 Task: In the  document experience Apply all border to the tabe with  'with box; Style line and width 1/4 pt 'Select Header and apply  'Italics' Select the text and align it to the  Center
Action: Mouse pressed left at (421, 307)
Screenshot: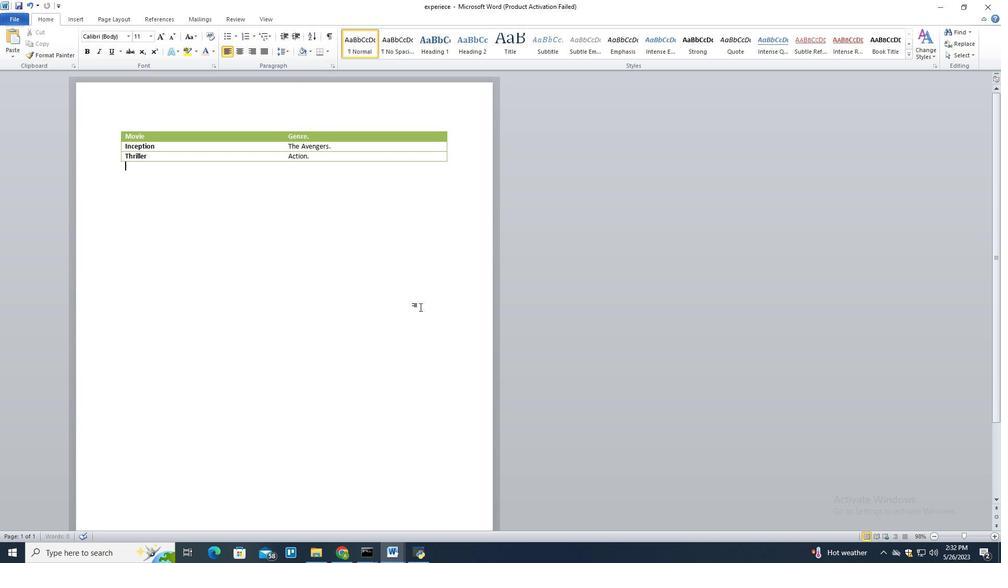 
Action: Key pressed ctrl+N
Screenshot: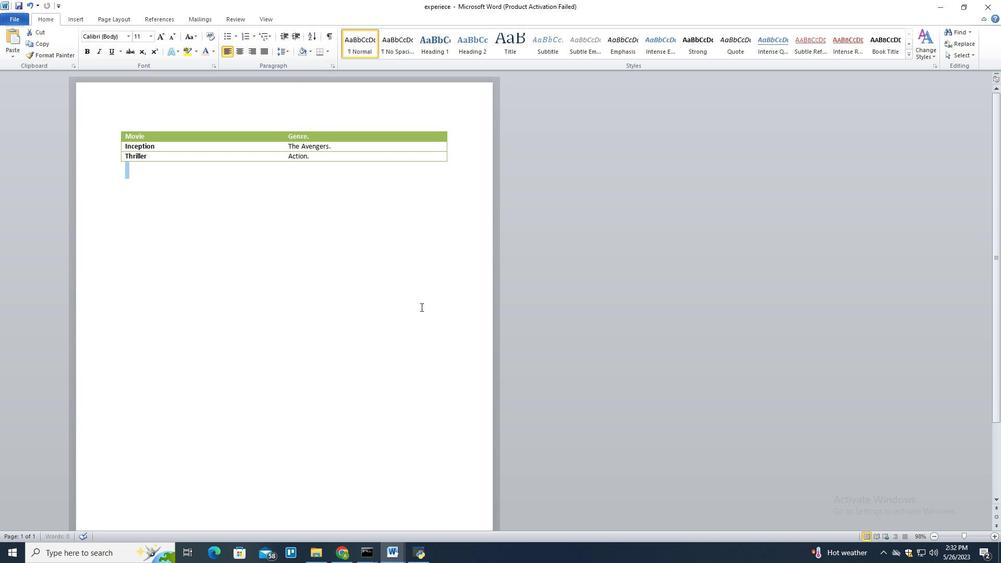 
Action: Mouse moved to (20, 16)
Screenshot: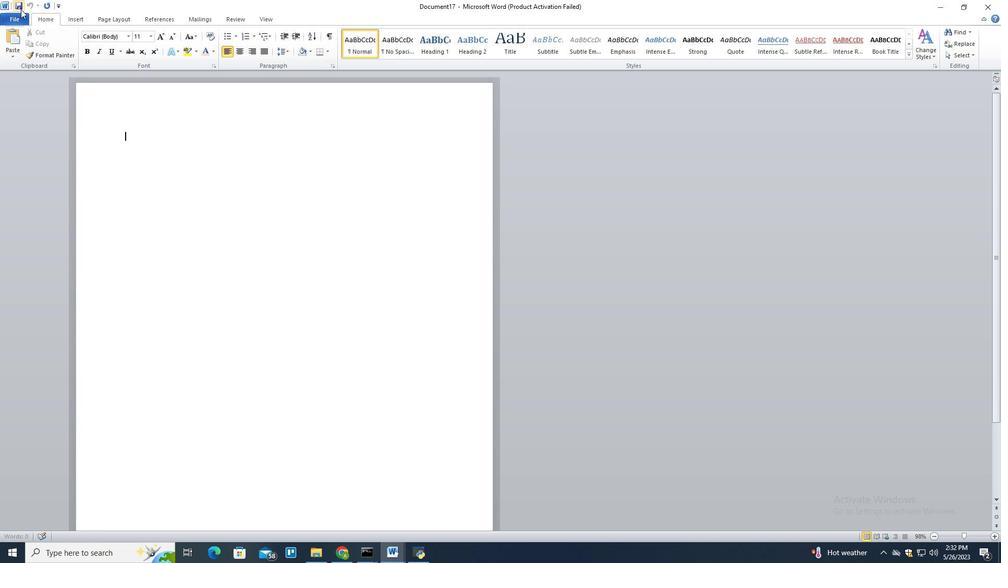 
Action: Mouse pressed left at (20, 16)
Screenshot: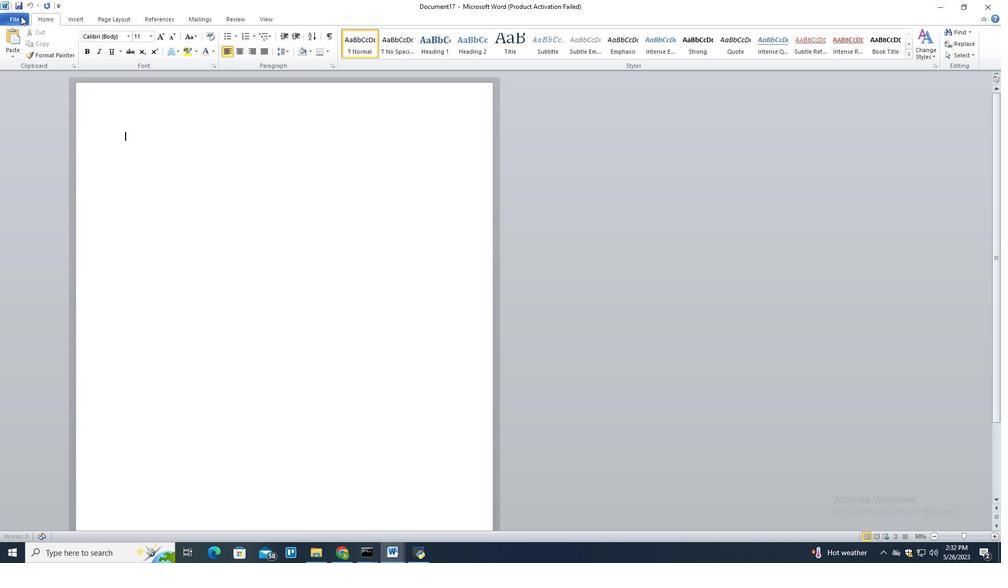 
Action: Mouse moved to (28, 62)
Screenshot: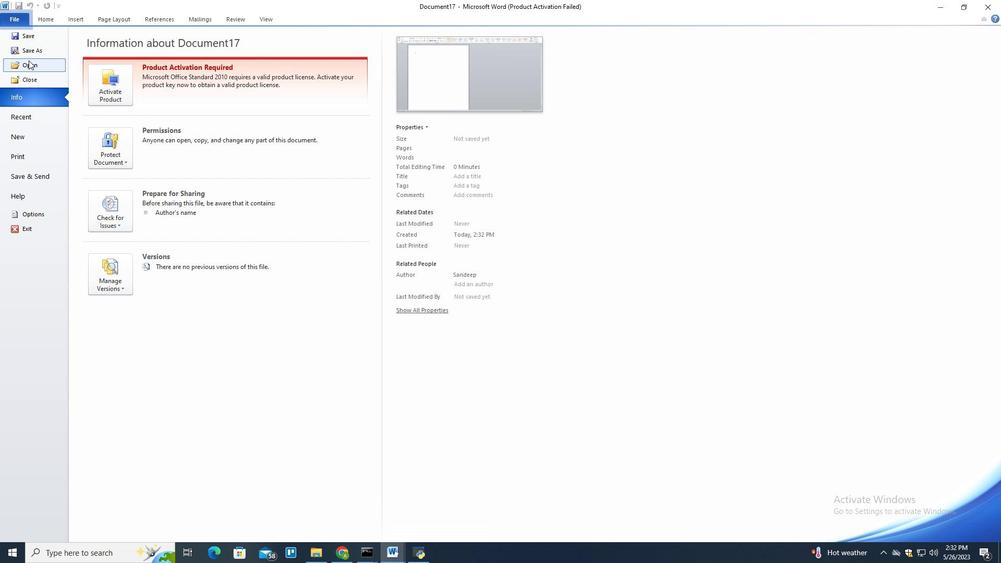 
Action: Mouse pressed left at (28, 62)
Screenshot: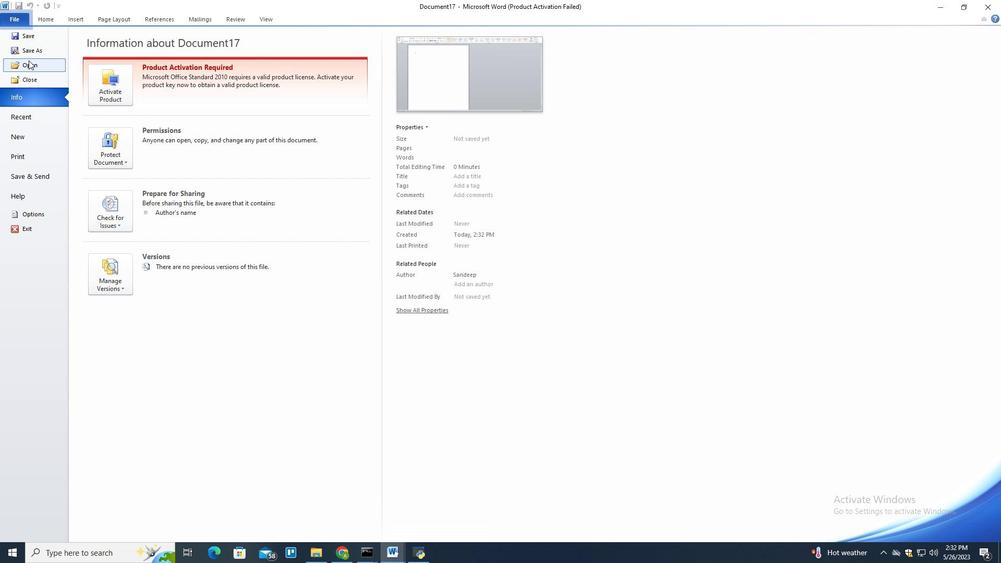 
Action: Mouse moved to (125, 172)
Screenshot: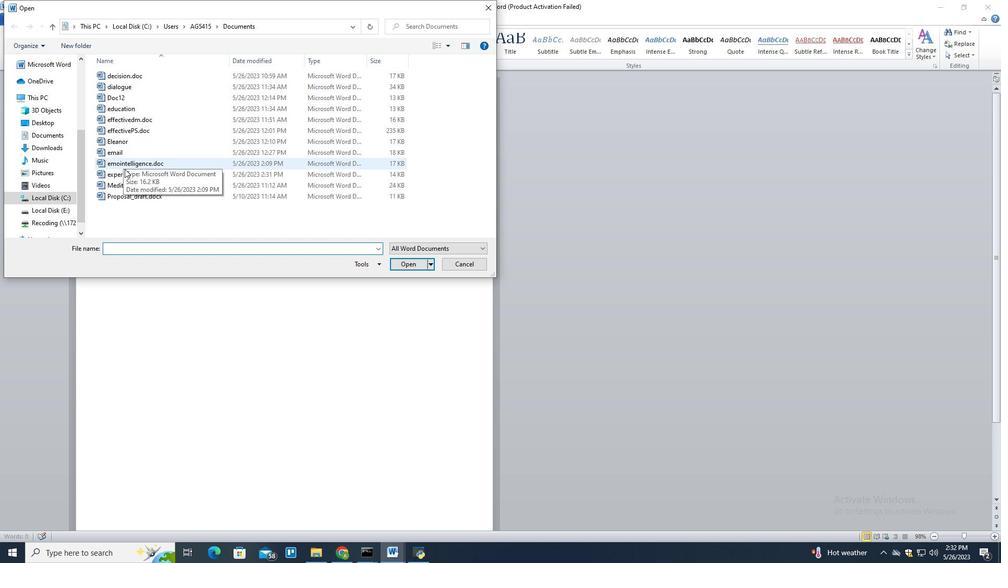 
Action: Mouse pressed left at (125, 172)
Screenshot: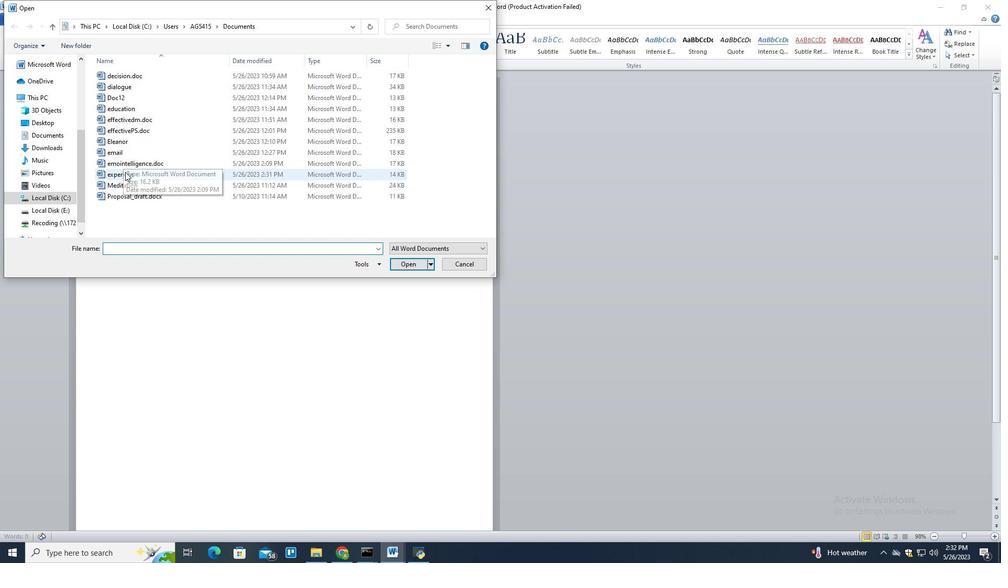 
Action: Mouse moved to (408, 264)
Screenshot: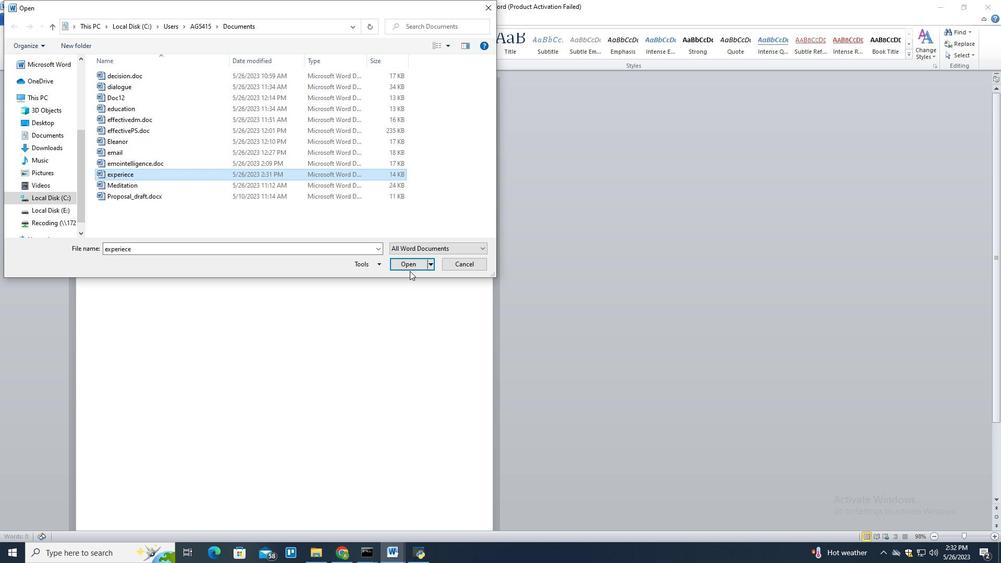 
Action: Mouse pressed left at (408, 264)
Screenshot: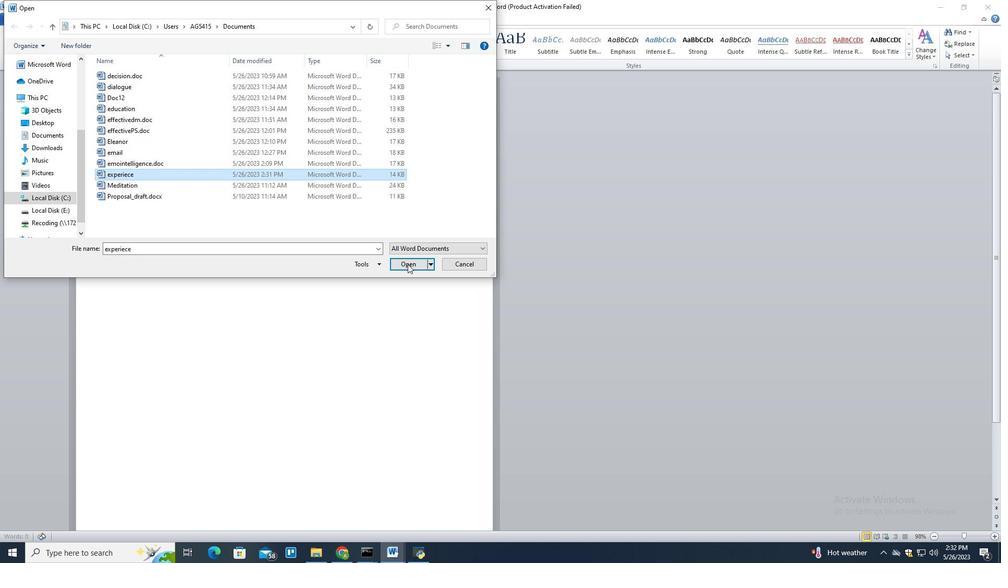 
Action: Mouse moved to (352, 197)
Screenshot: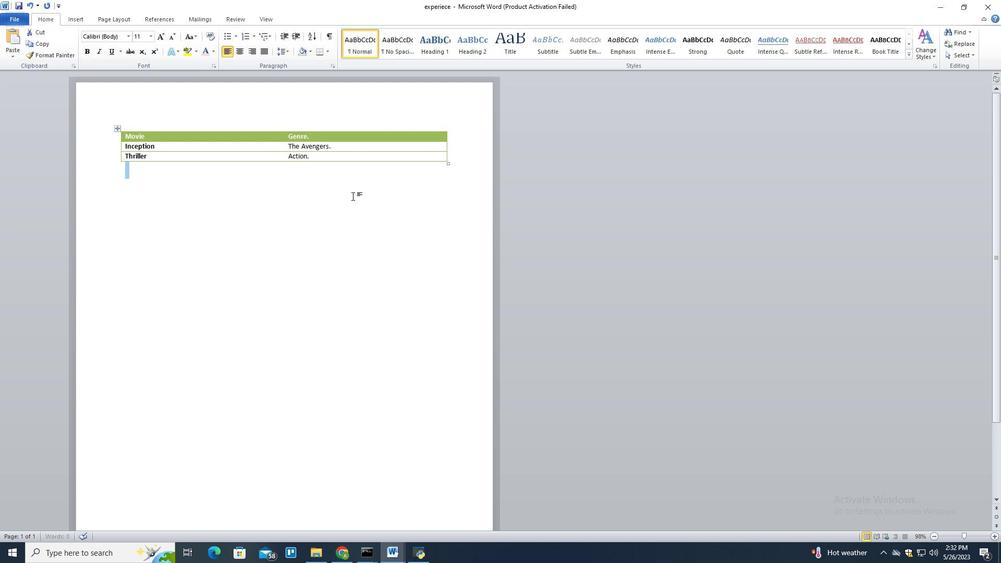 
Action: Mouse pressed left at (352, 197)
Screenshot: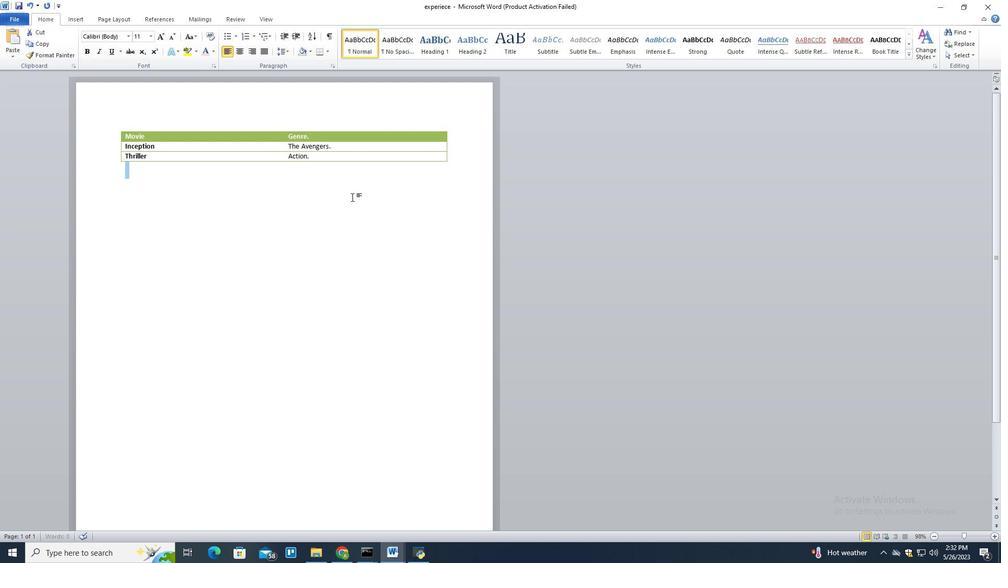 
Action: Key pressed ctrl+A
Screenshot: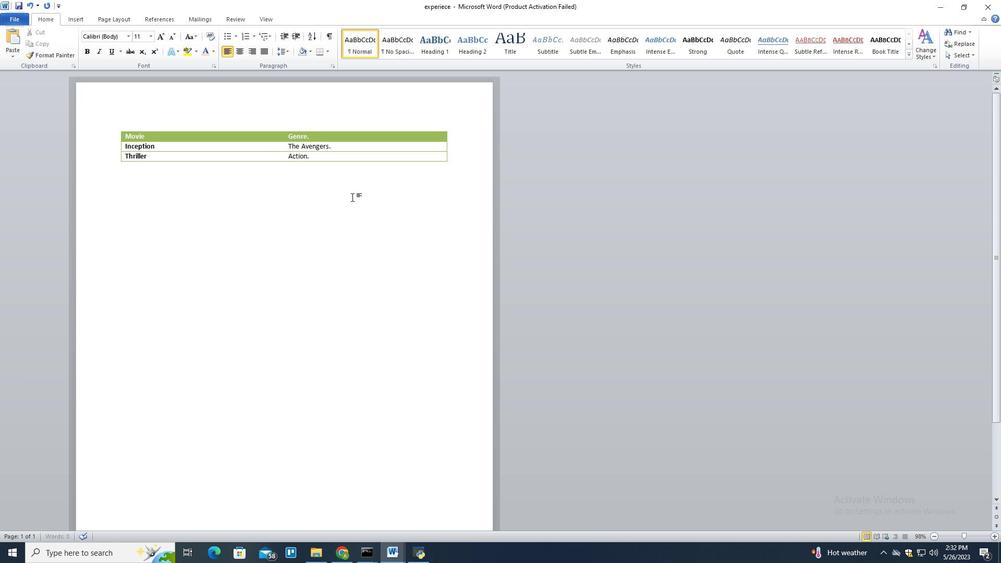 
Action: Mouse moved to (347, 111)
Screenshot: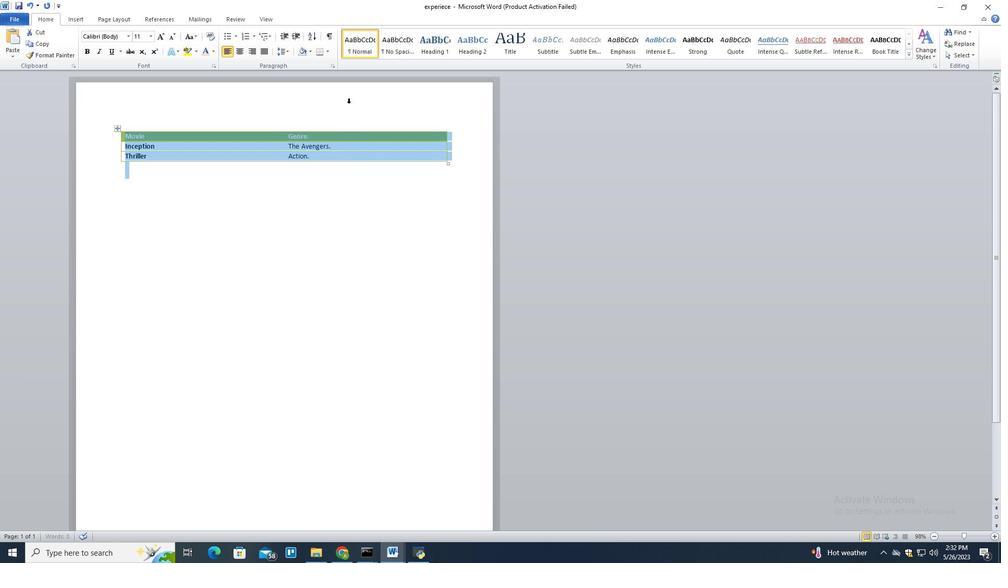 
Action: Mouse pressed left at (347, 111)
Screenshot: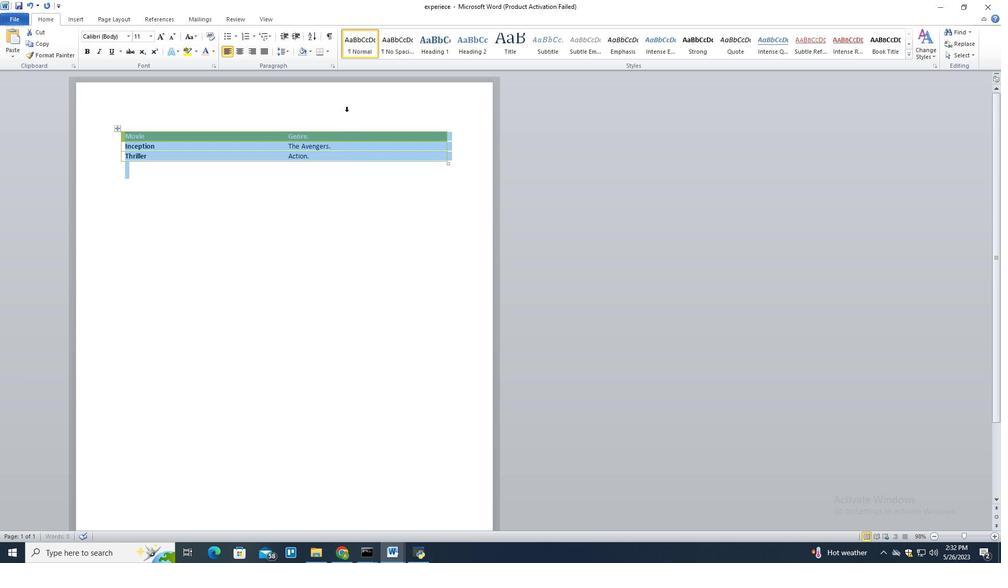 
Action: Mouse moved to (327, 53)
Screenshot: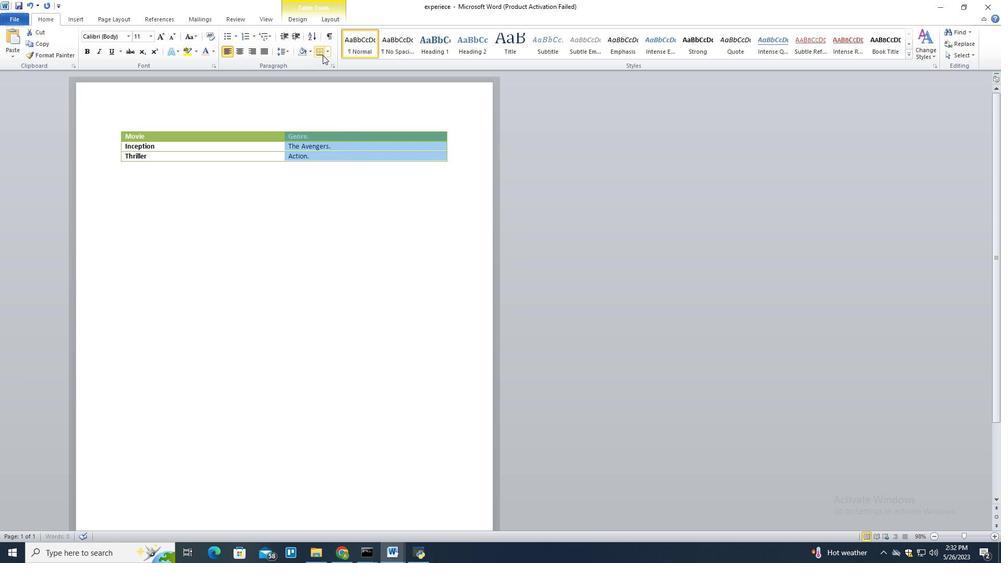 
Action: Mouse pressed left at (327, 53)
Screenshot: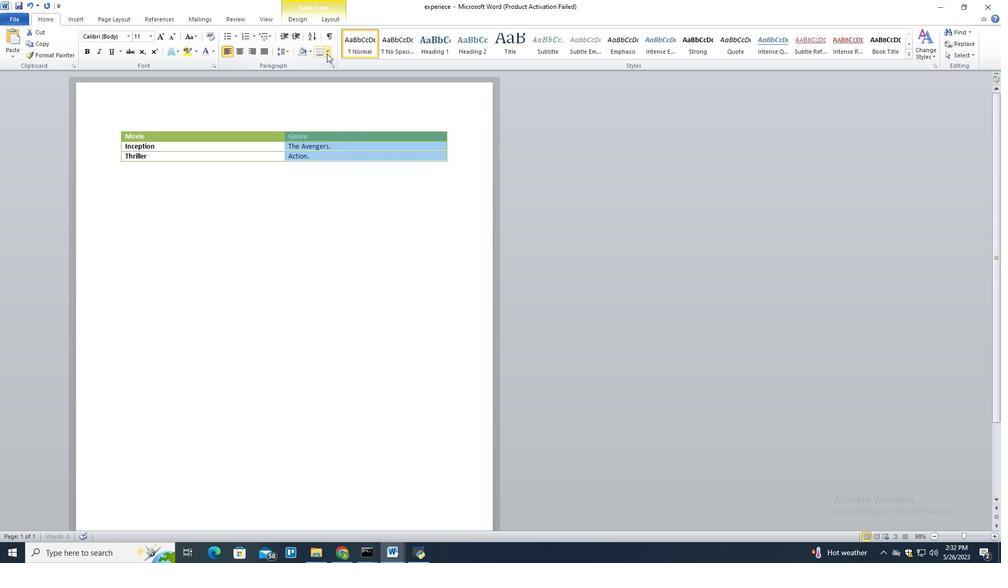 
Action: Mouse moved to (334, 119)
Screenshot: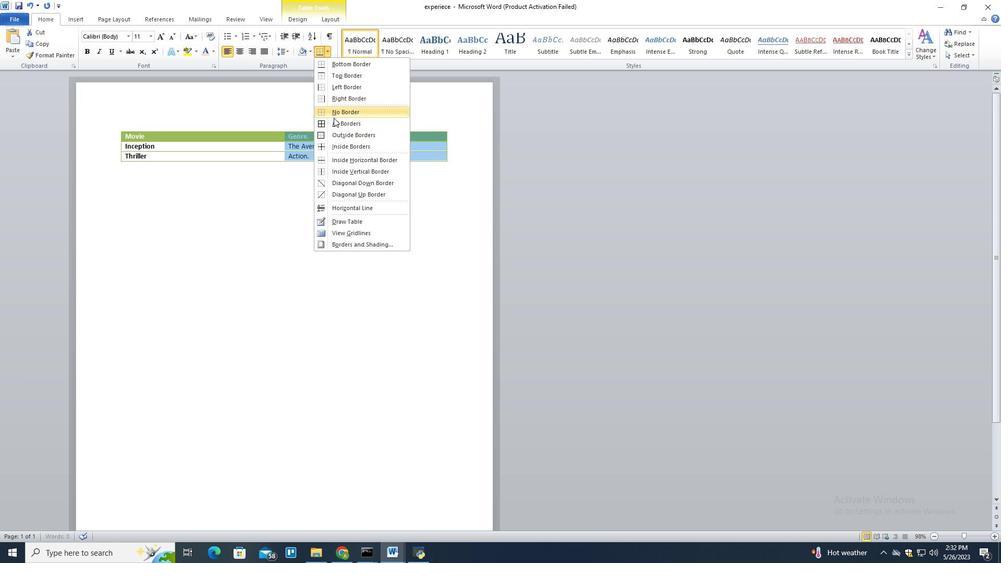
Action: Mouse pressed left at (334, 119)
Screenshot: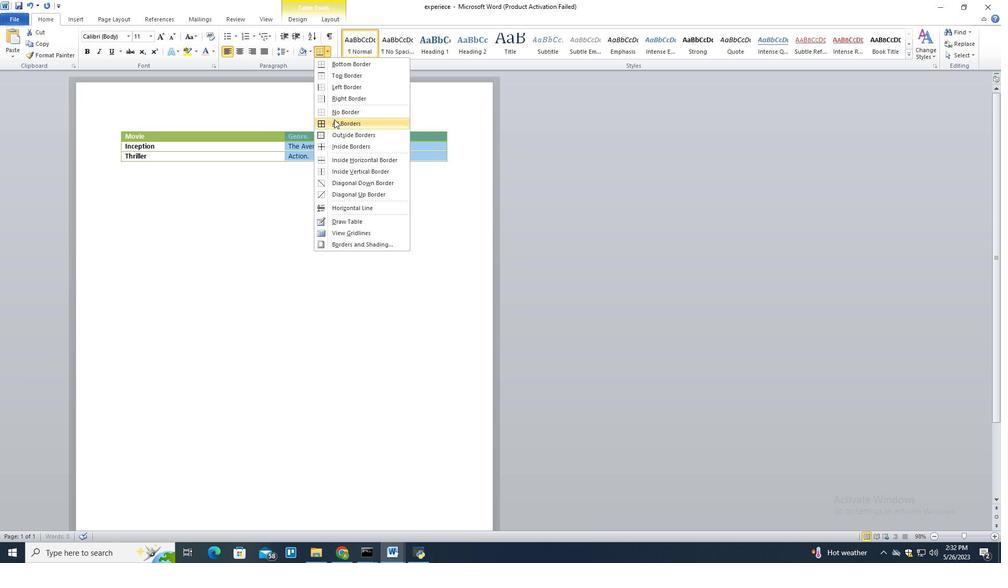 
Action: Mouse moved to (277, 177)
Screenshot: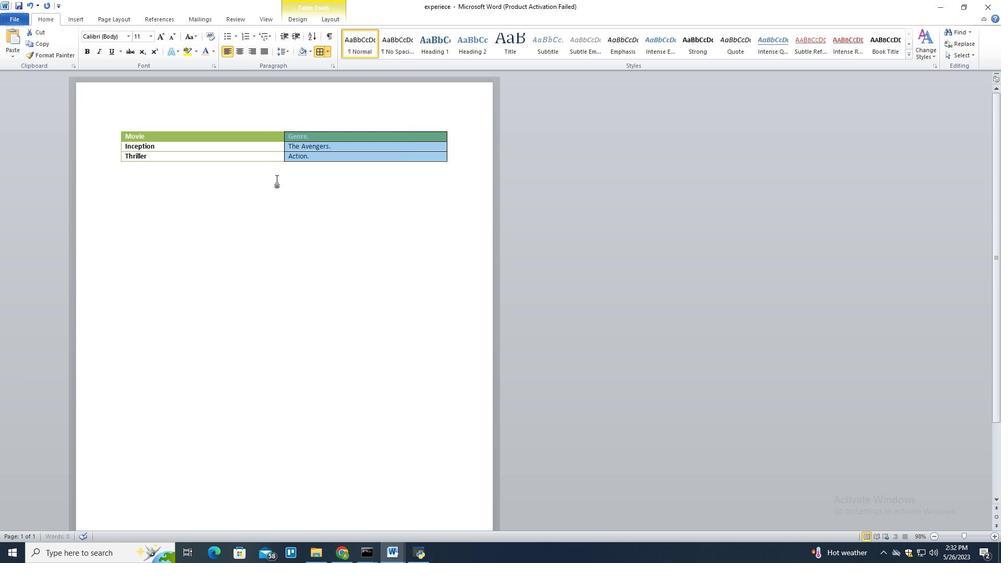
Action: Key pressed ctrl+A
Screenshot: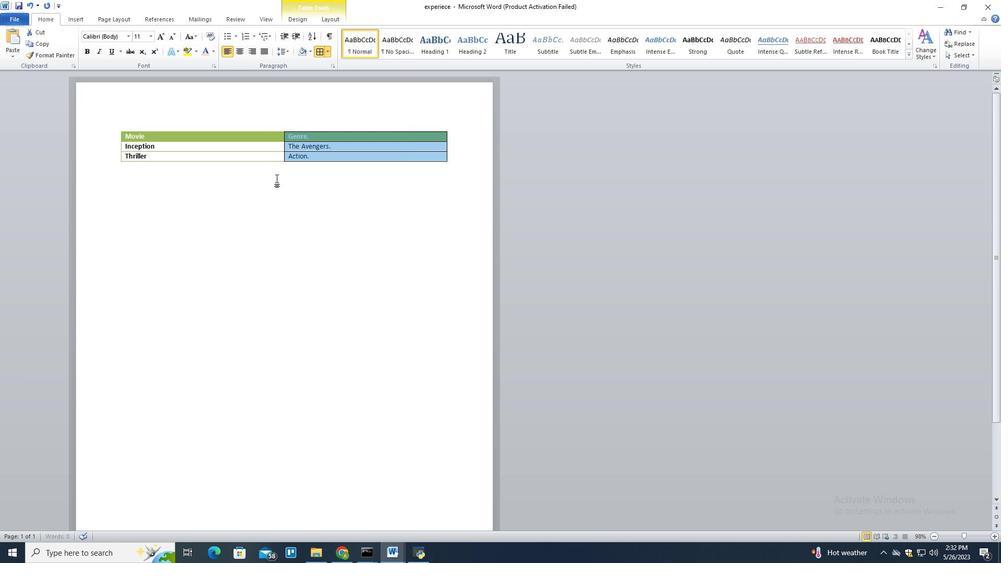
Action: Mouse moved to (326, 53)
Screenshot: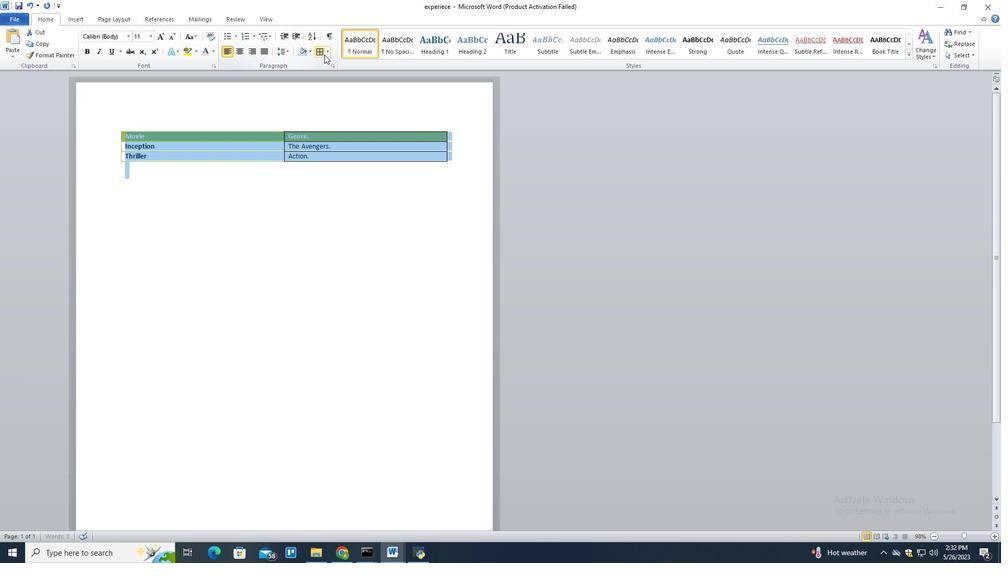 
Action: Mouse pressed left at (326, 53)
Screenshot: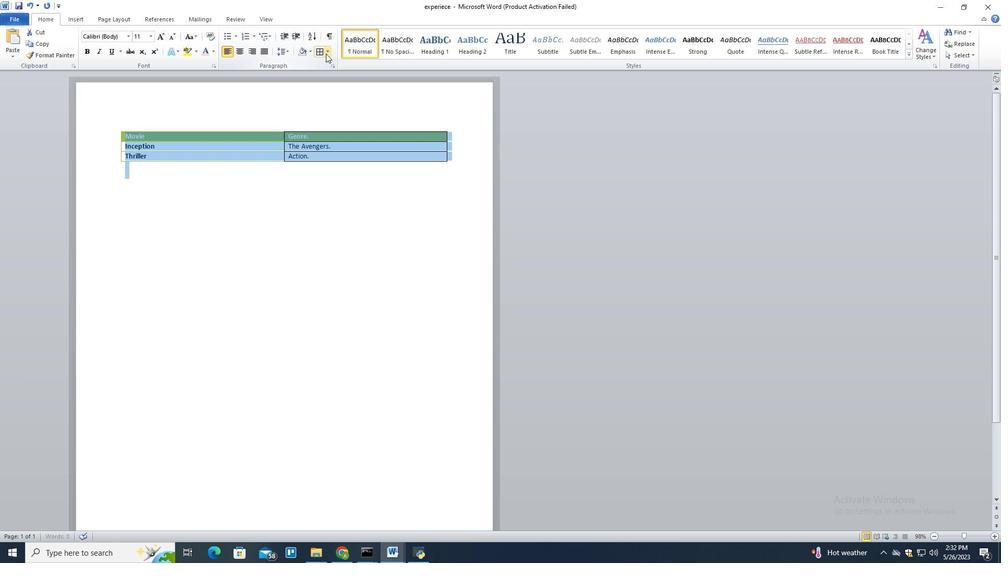 
Action: Mouse moved to (335, 122)
Screenshot: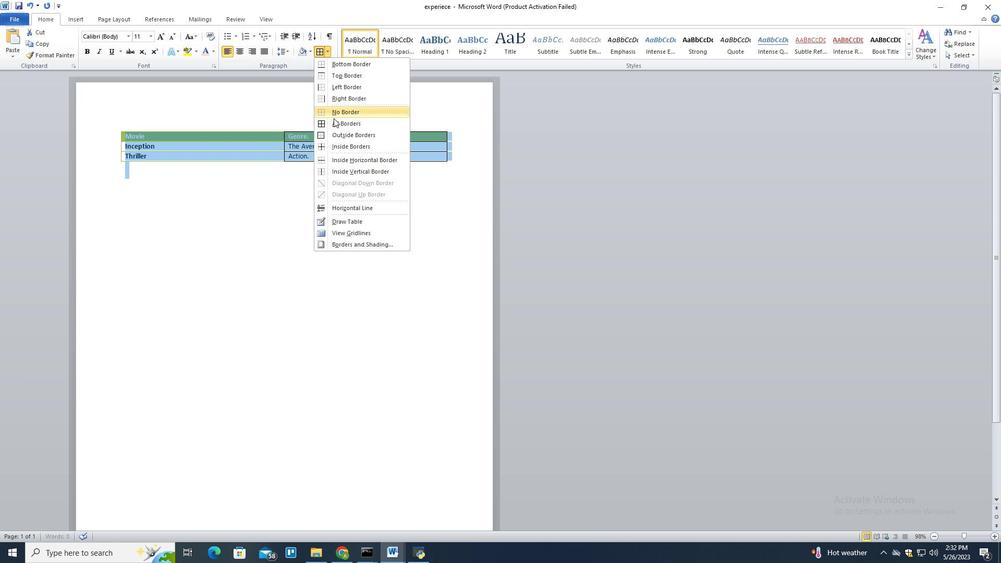
Action: Mouse pressed left at (335, 122)
Screenshot: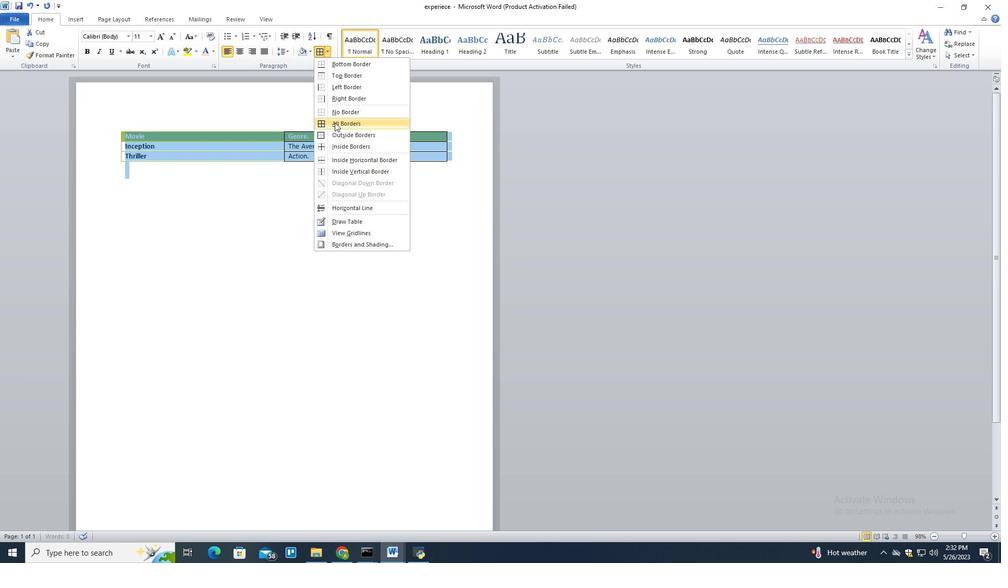
Action: Mouse moved to (319, 182)
Screenshot: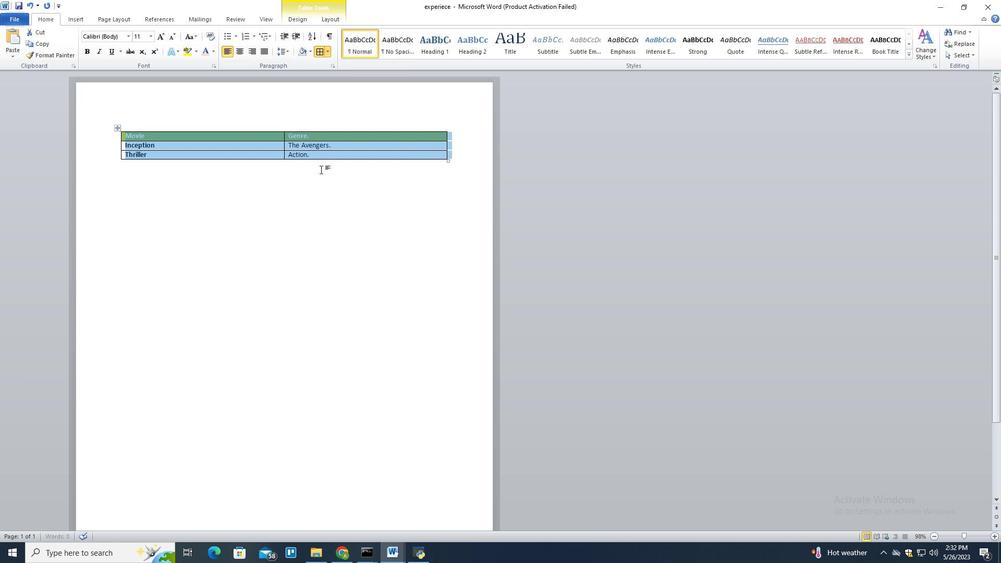
Action: Mouse pressed left at (319, 182)
Screenshot: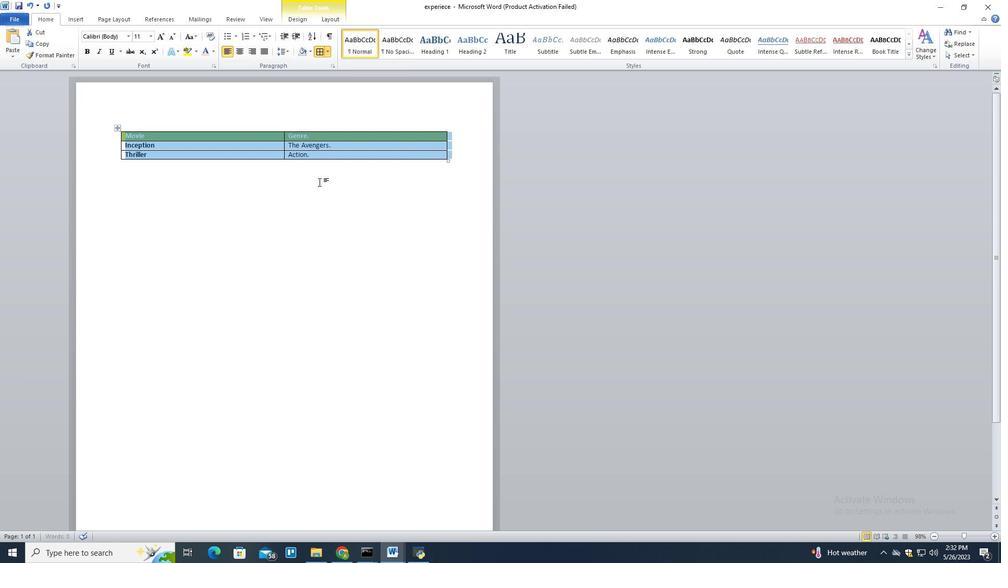 
Action: Mouse moved to (327, 53)
Screenshot: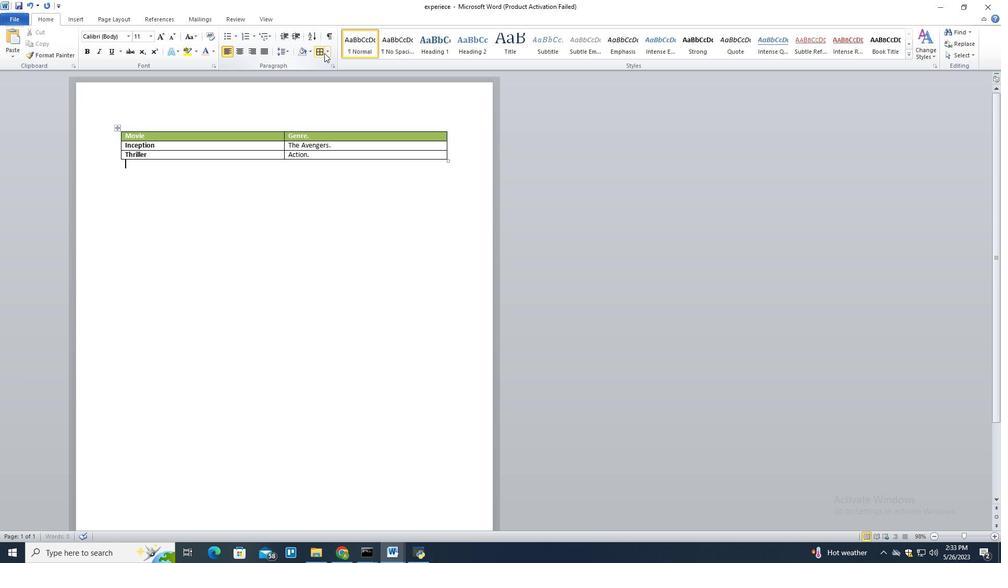 
Action: Mouse pressed left at (326, 53)
Screenshot: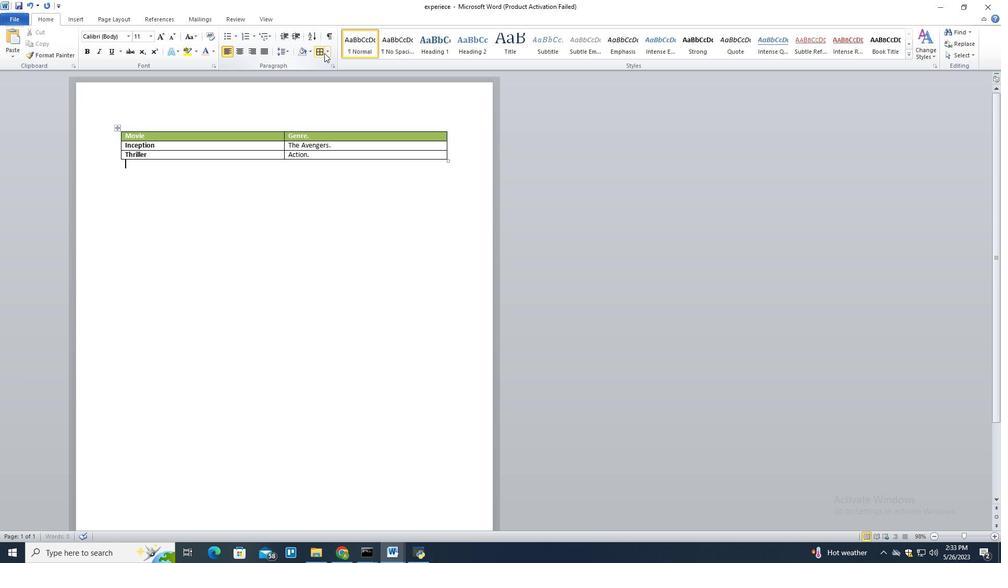 
Action: Mouse moved to (350, 241)
Screenshot: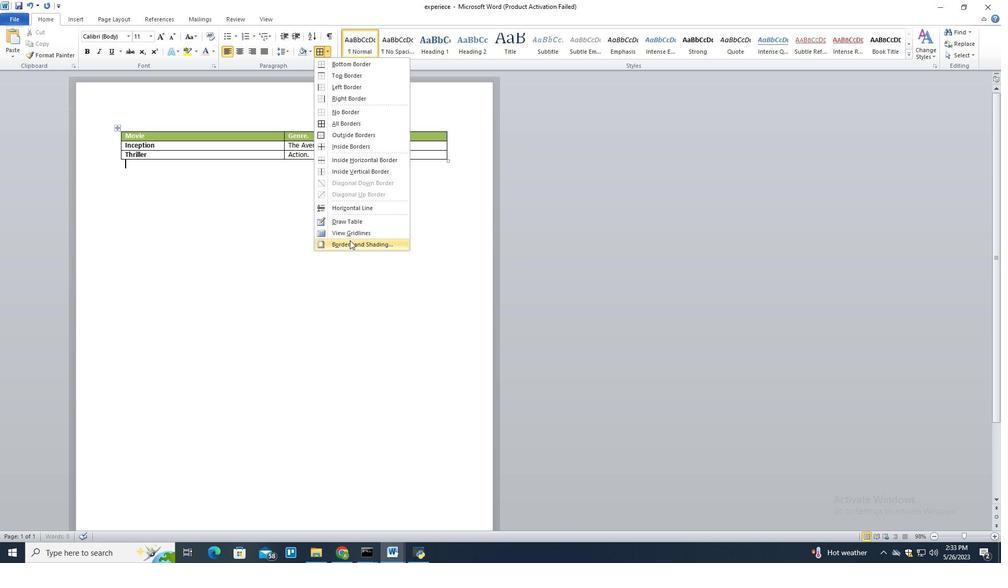 
Action: Mouse pressed left at (350, 241)
Screenshot: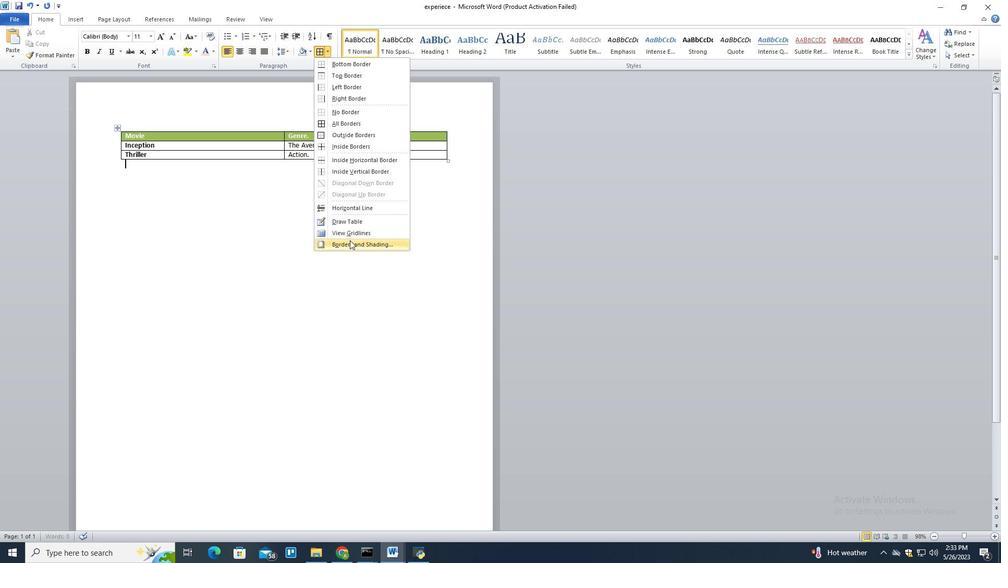 
Action: Mouse moved to (381, 237)
Screenshot: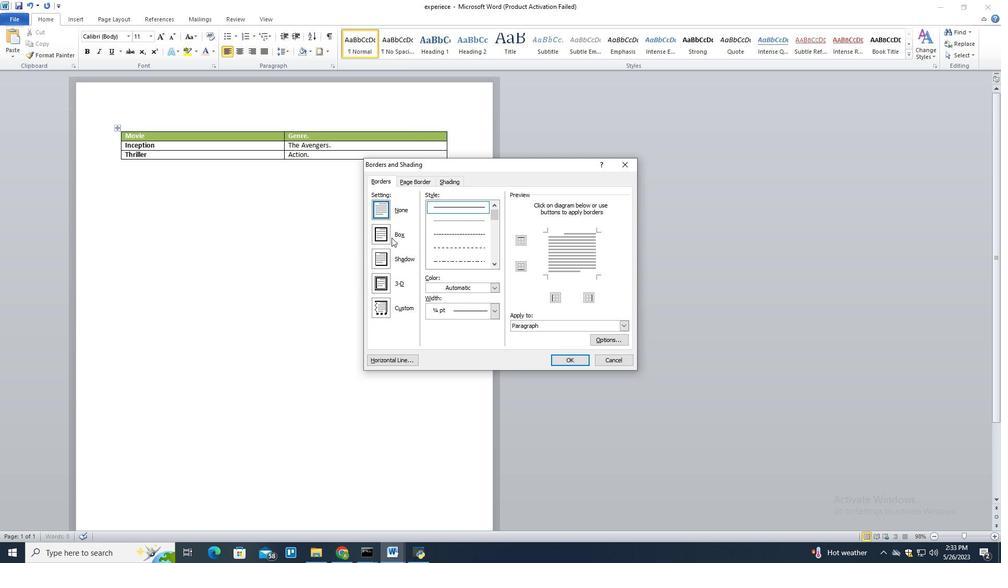 
Action: Mouse pressed left at (381, 237)
Screenshot: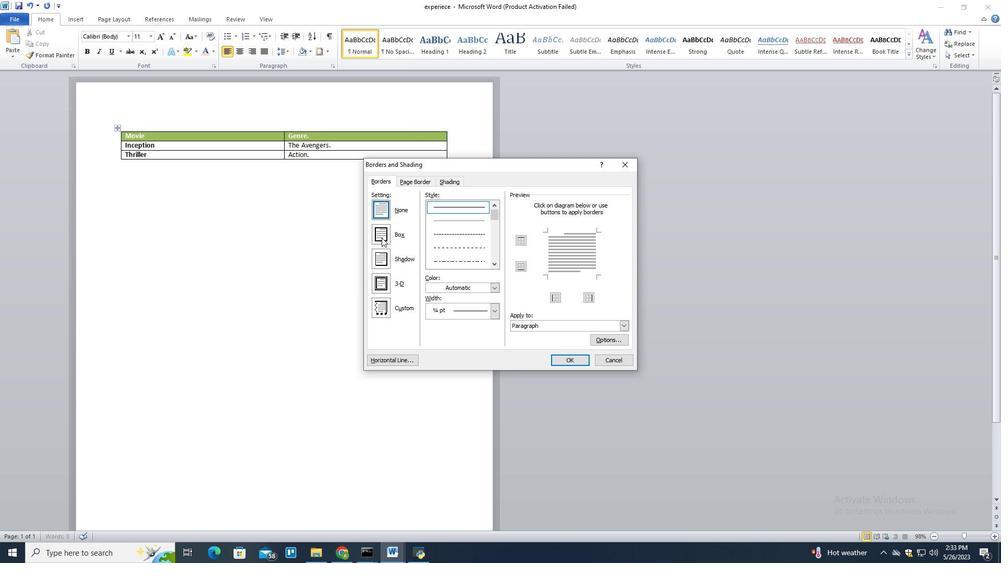 
Action: Mouse moved to (204, 149)
Screenshot: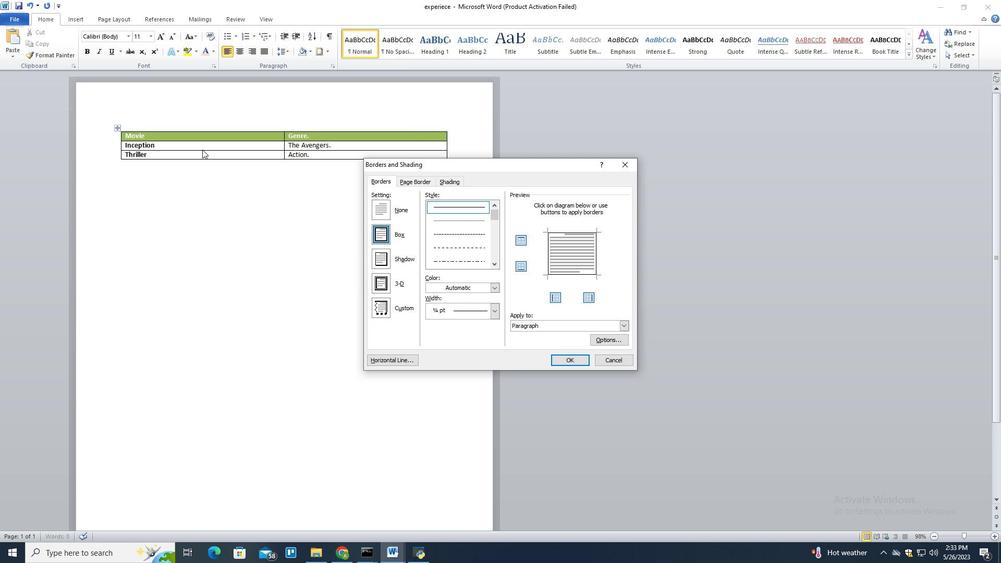 
Action: Mouse pressed left at (204, 149)
Screenshot: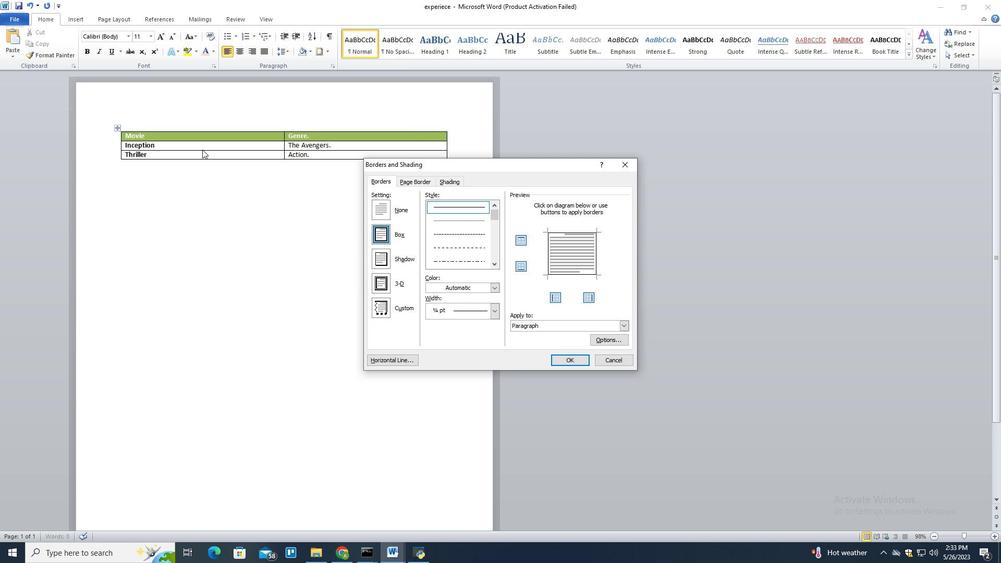 
Action: Mouse moved to (236, 146)
Screenshot: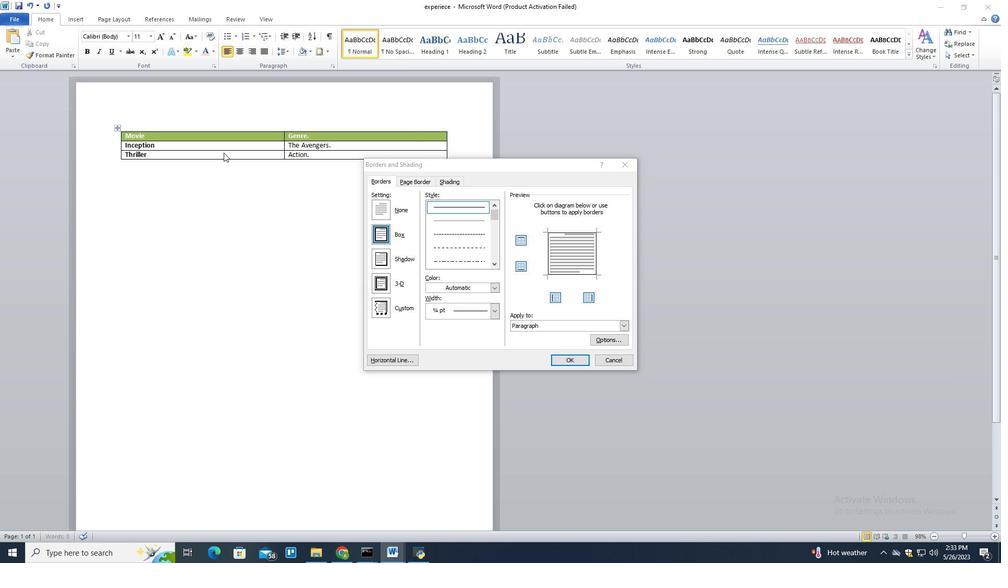 
Action: Mouse pressed left at (236, 146)
Screenshot: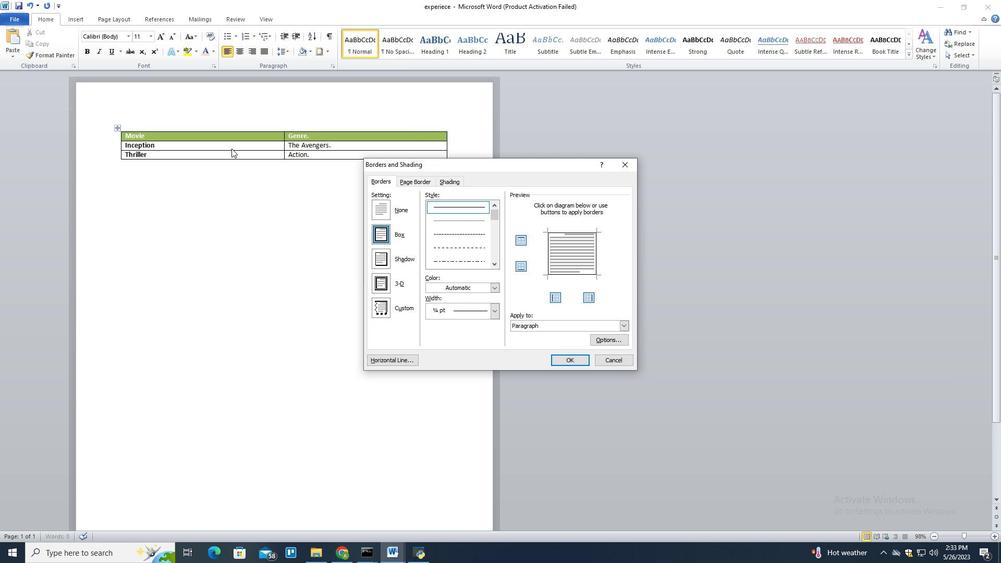 
Action: Mouse pressed left at (236, 146)
Screenshot: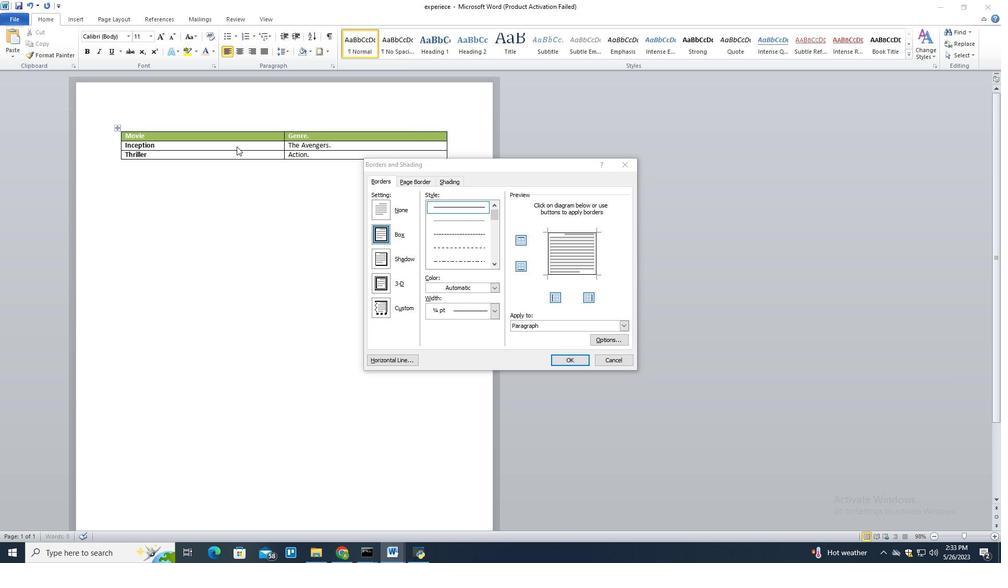 
Action: Mouse moved to (626, 168)
Screenshot: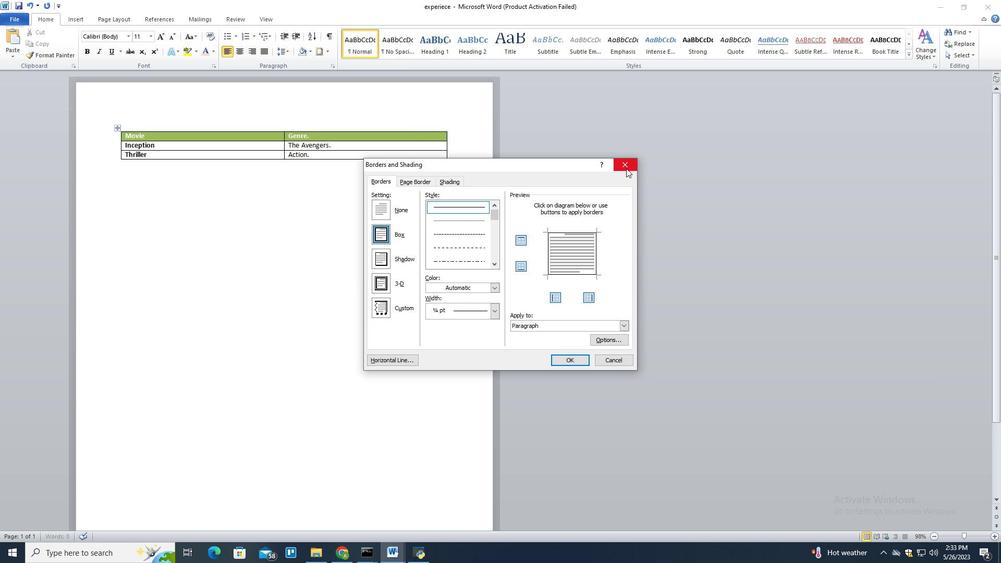 
Action: Mouse pressed left at (626, 168)
Screenshot: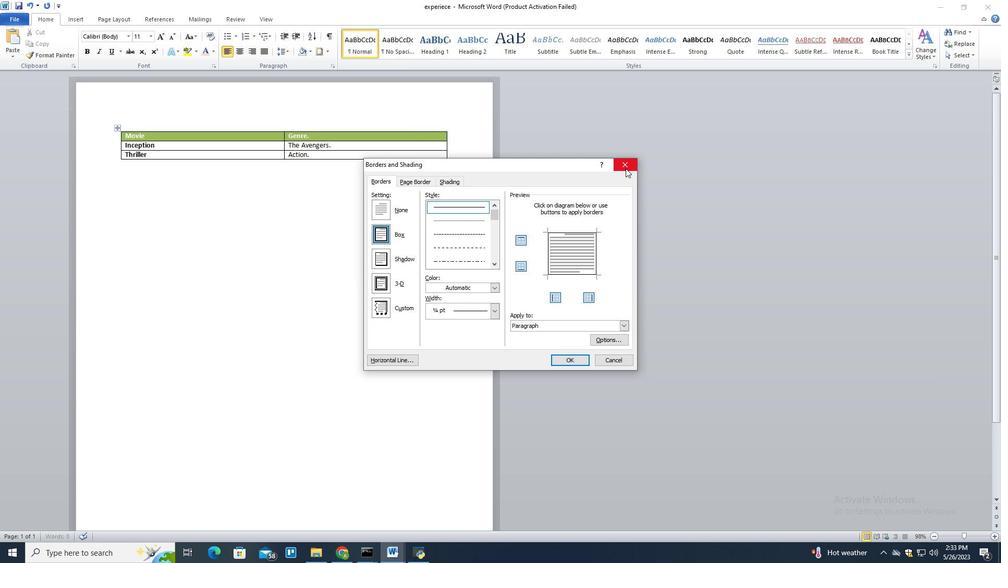 
Action: Mouse moved to (324, 166)
Screenshot: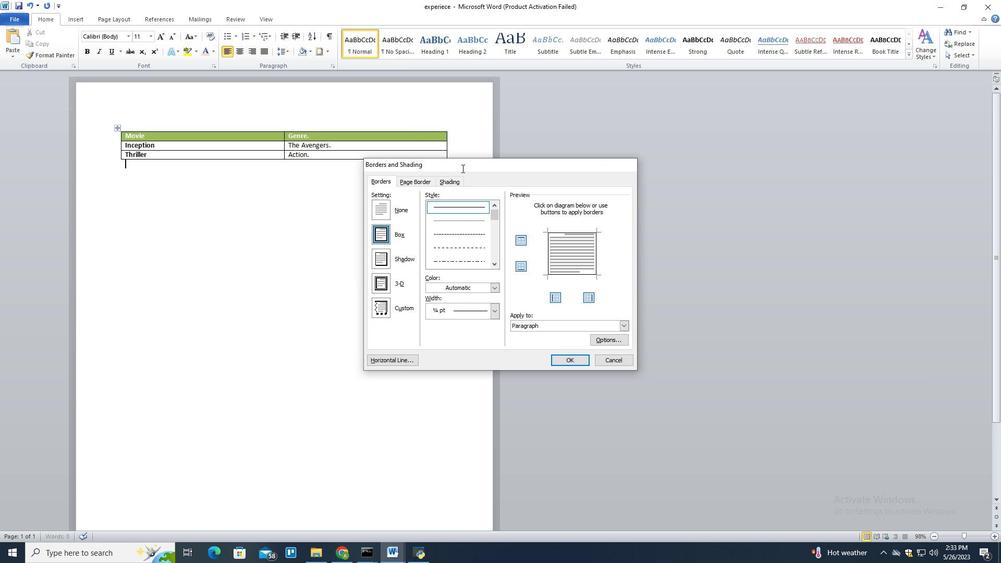 
Action: Key pressed ctrl+A
Screenshot: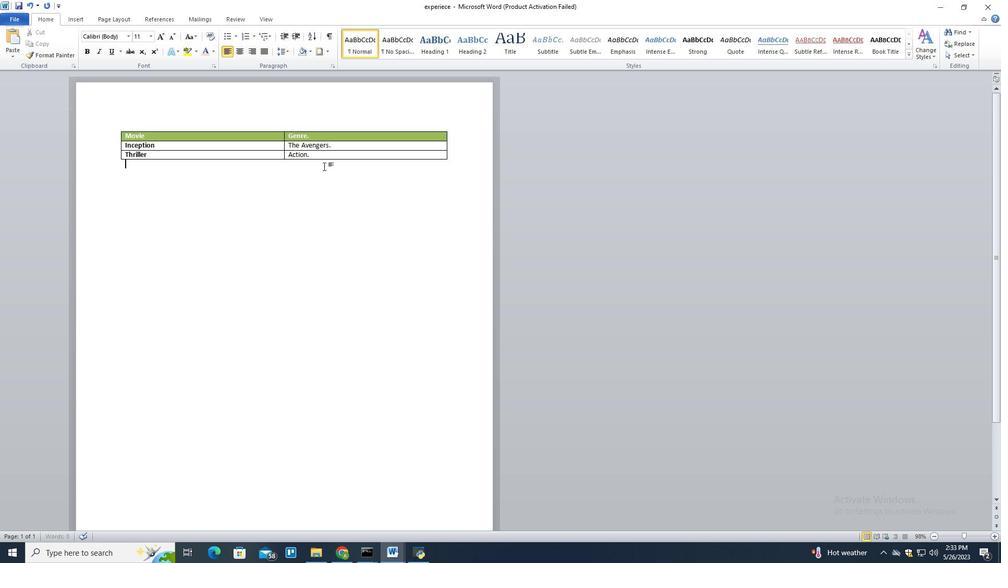 
Action: Mouse moved to (325, 50)
Screenshot: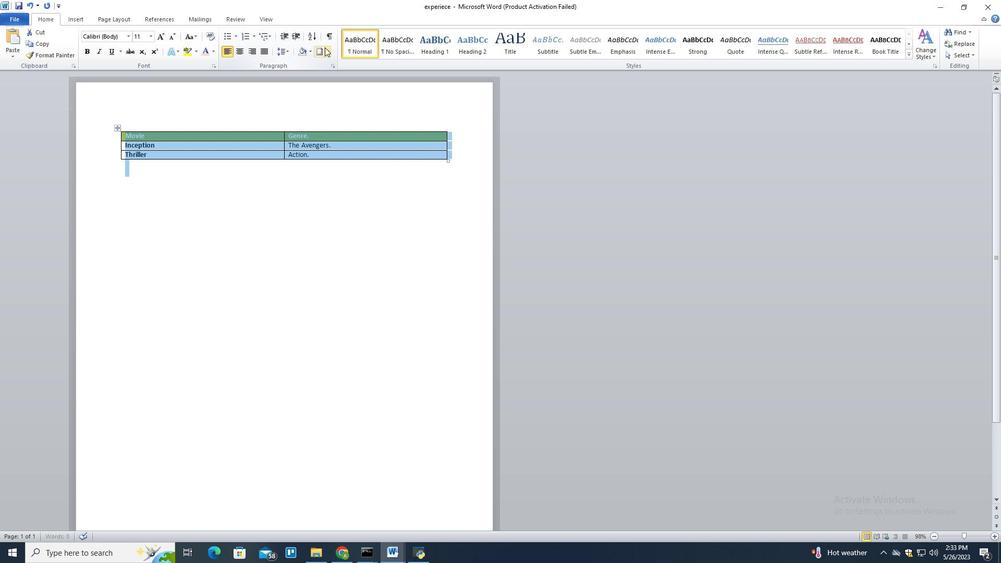 
Action: Mouse pressed left at (325, 50)
Screenshot: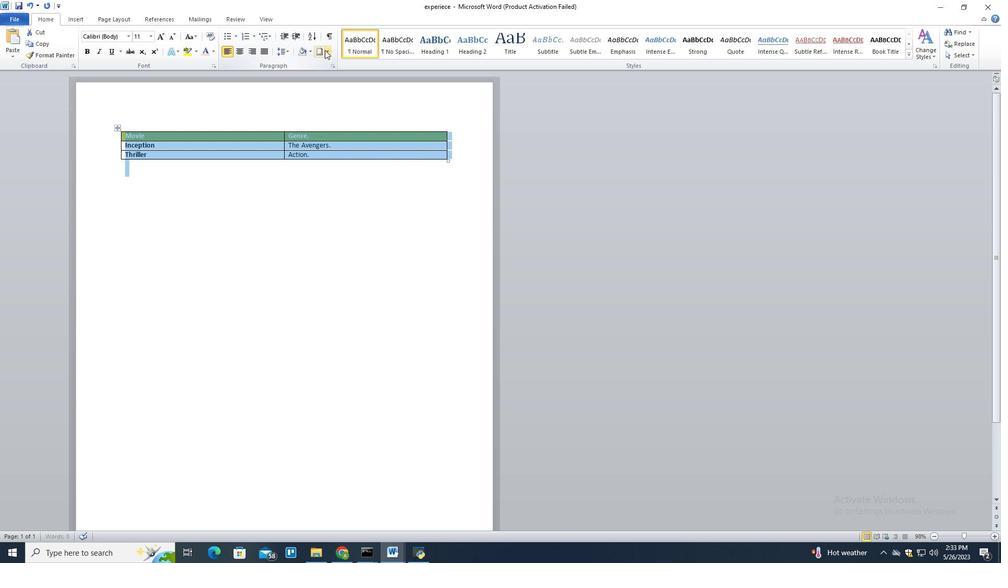 
Action: Mouse moved to (367, 243)
Screenshot: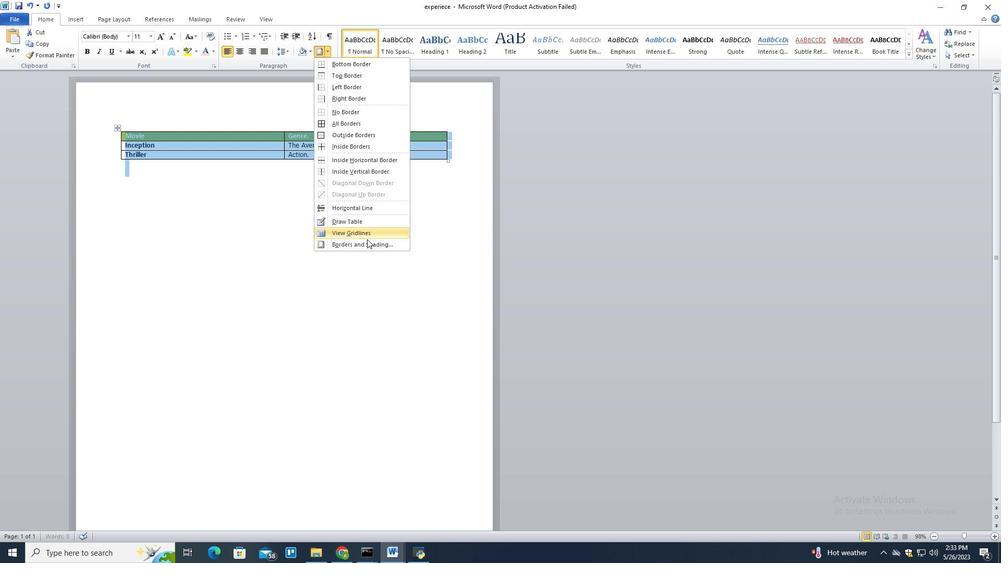 
Action: Mouse pressed left at (367, 243)
Screenshot: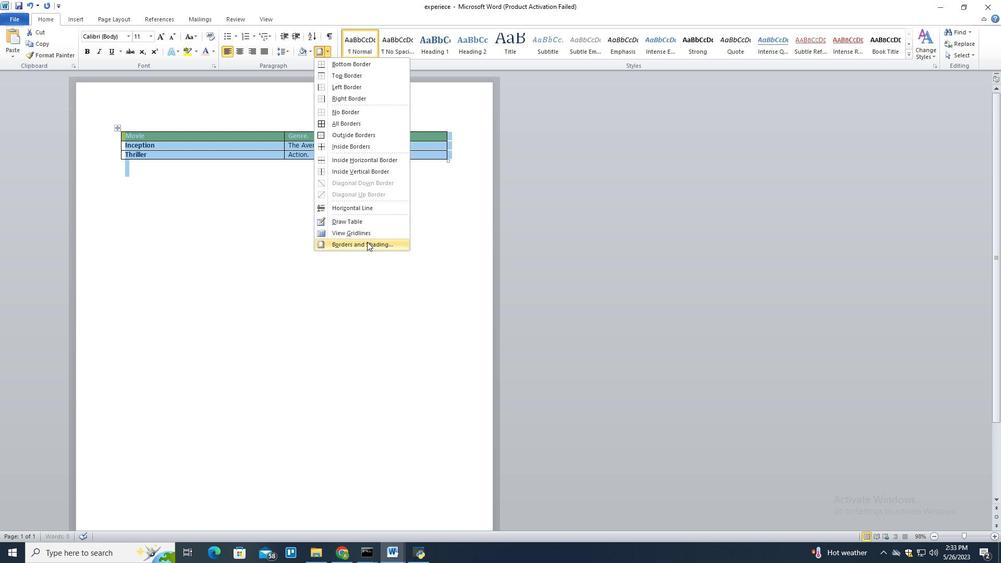 
Action: Mouse moved to (383, 231)
Screenshot: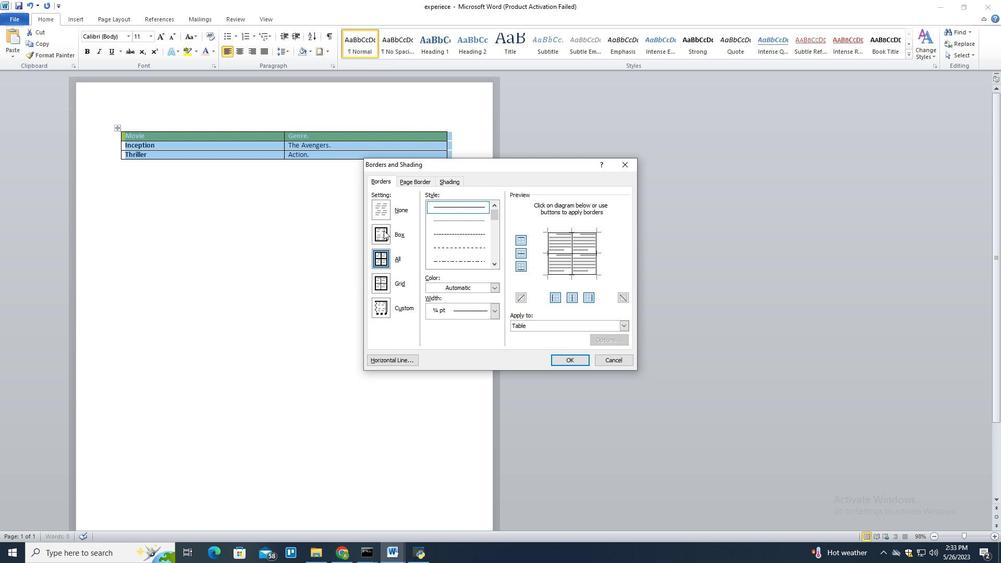 
Action: Mouse pressed left at (383, 231)
Screenshot: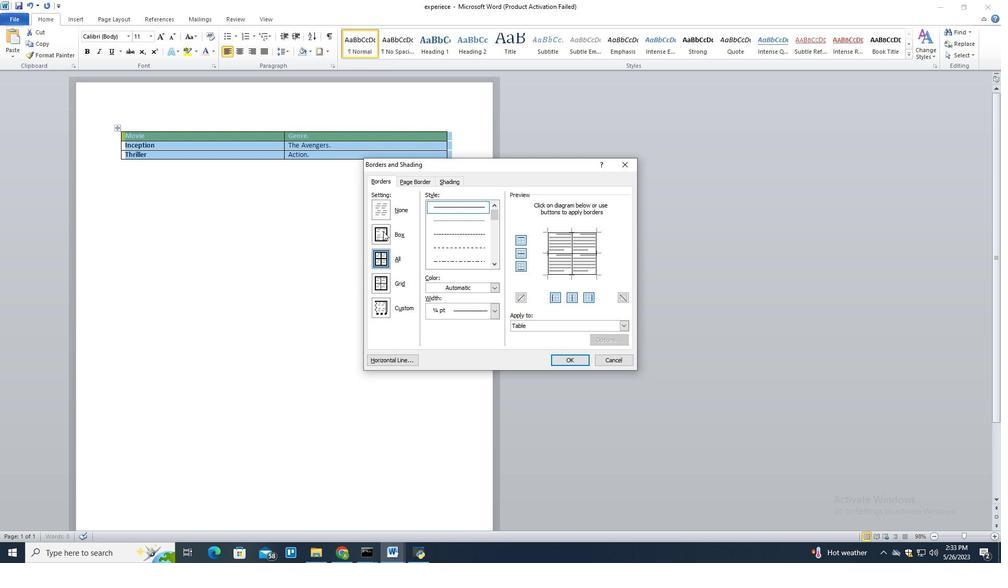 
Action: Mouse moved to (465, 208)
Screenshot: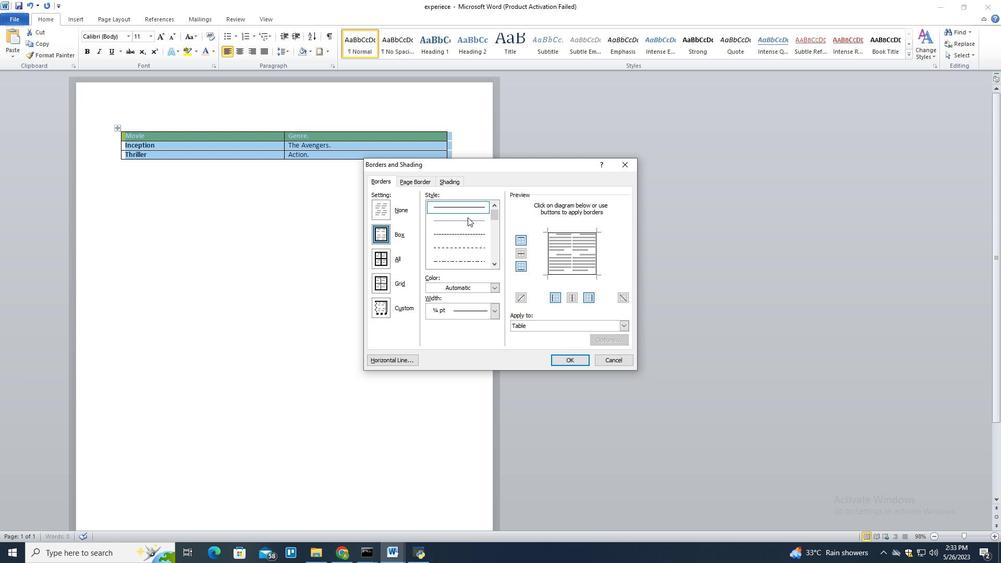 
Action: Mouse pressed left at (465, 208)
Screenshot: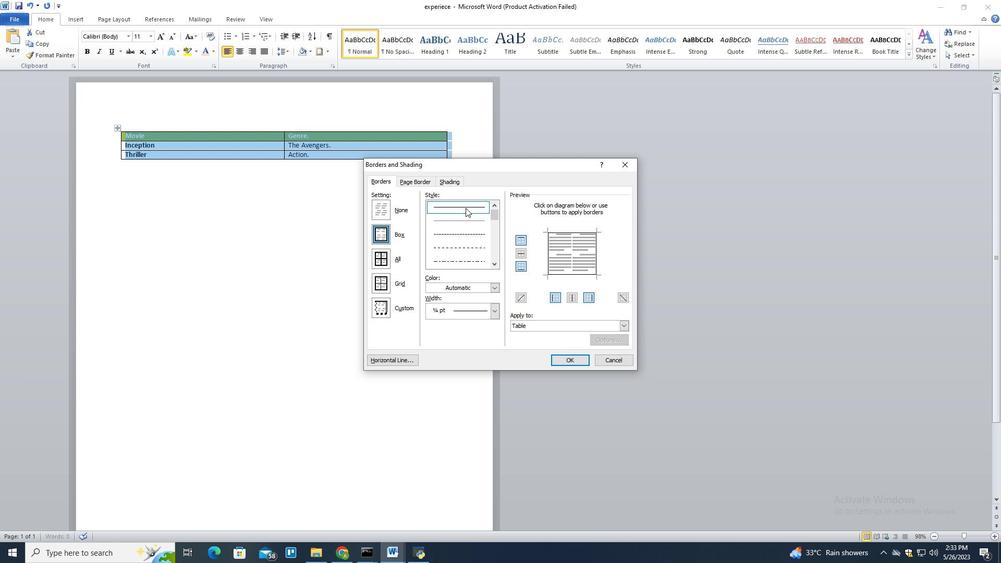 
Action: Mouse moved to (494, 311)
Screenshot: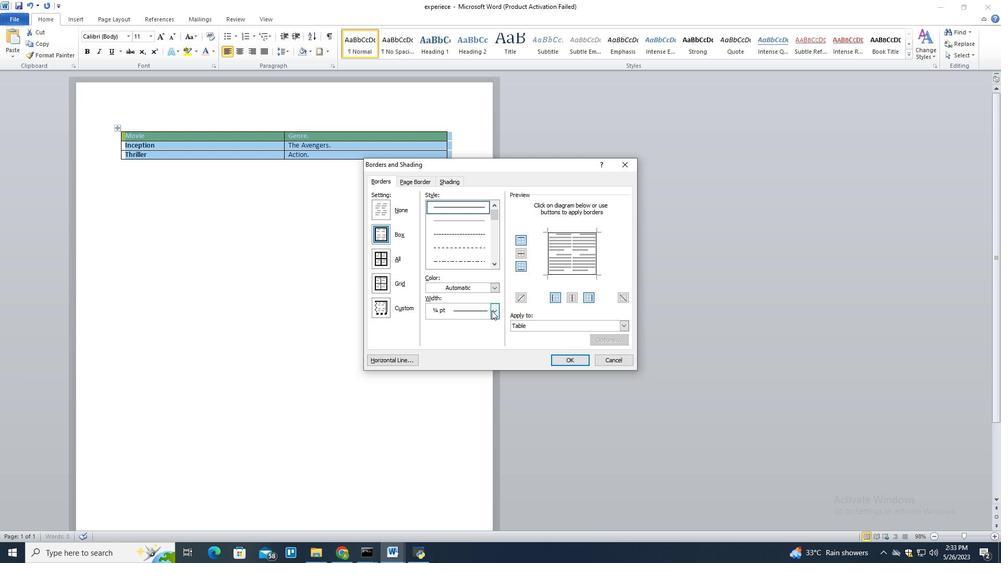 
Action: Mouse pressed left at (494, 311)
Screenshot: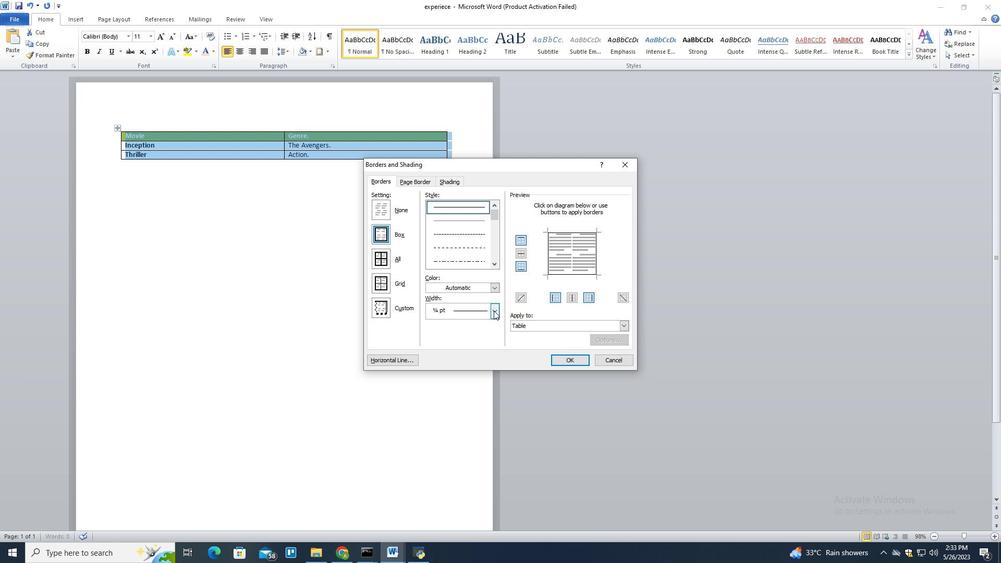 
Action: Mouse moved to (464, 324)
Screenshot: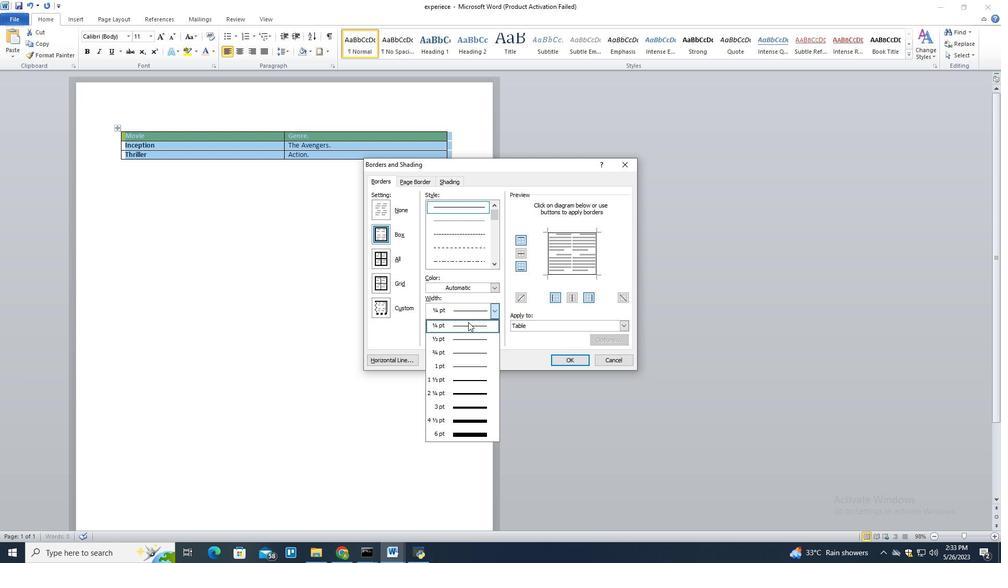 
Action: Mouse pressed left at (464, 324)
Screenshot: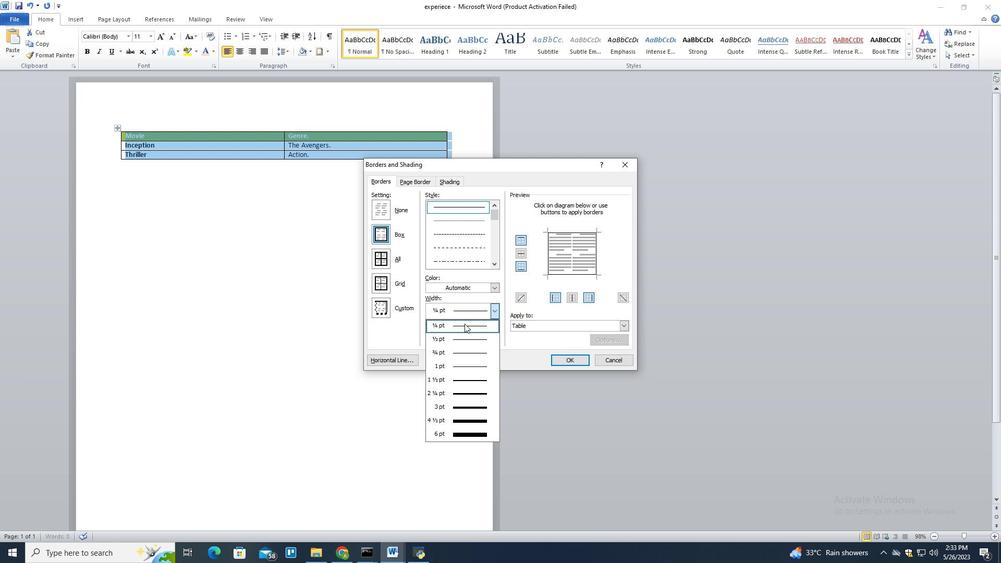 
Action: Mouse moved to (591, 257)
Screenshot: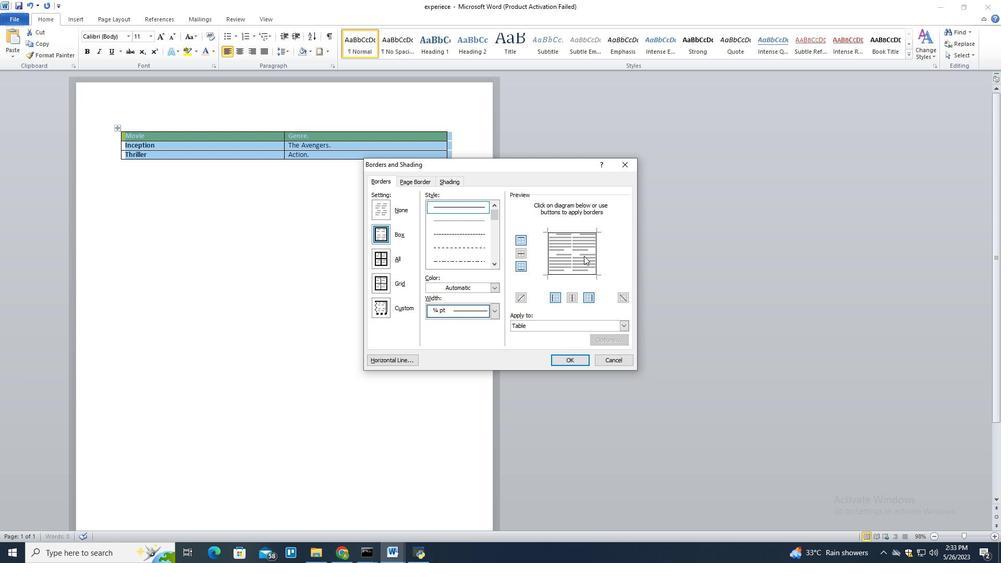 
Action: Mouse scrolled (591, 258) with delta (0, 0)
Screenshot: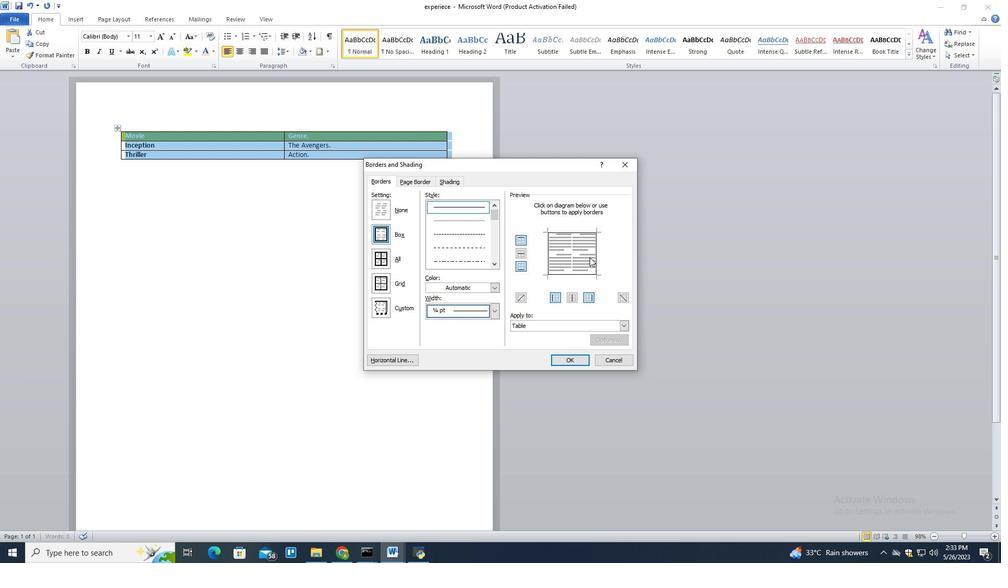
Action: Mouse scrolled (591, 258) with delta (0, 0)
Screenshot: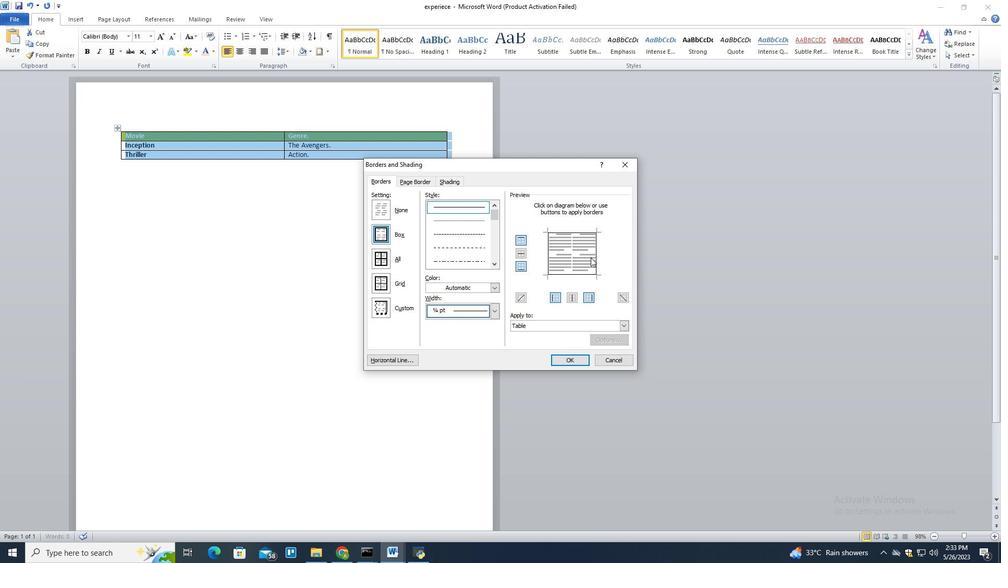 
Action: Mouse scrolled (591, 258) with delta (0, 0)
Screenshot: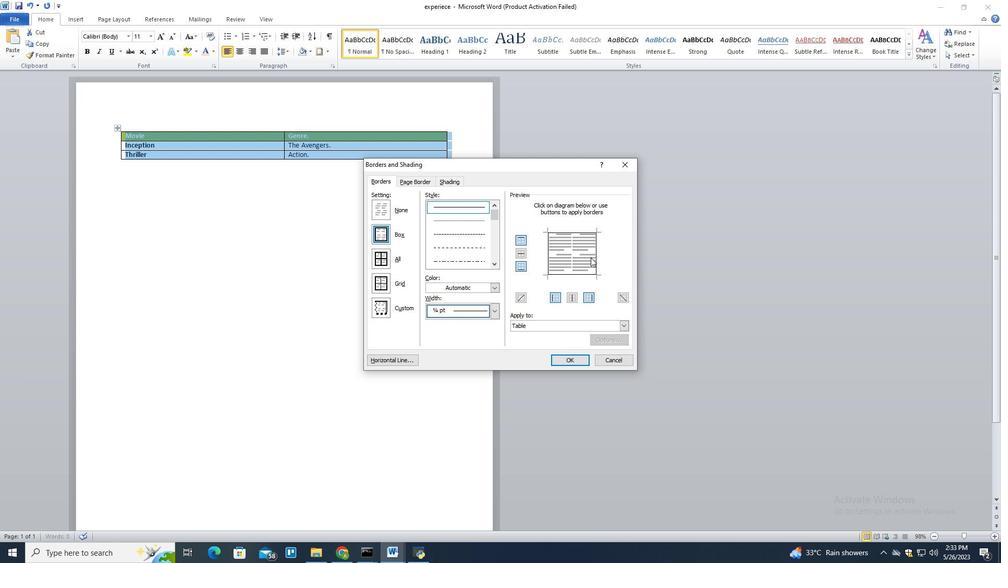 
Action: Mouse moved to (522, 239)
Screenshot: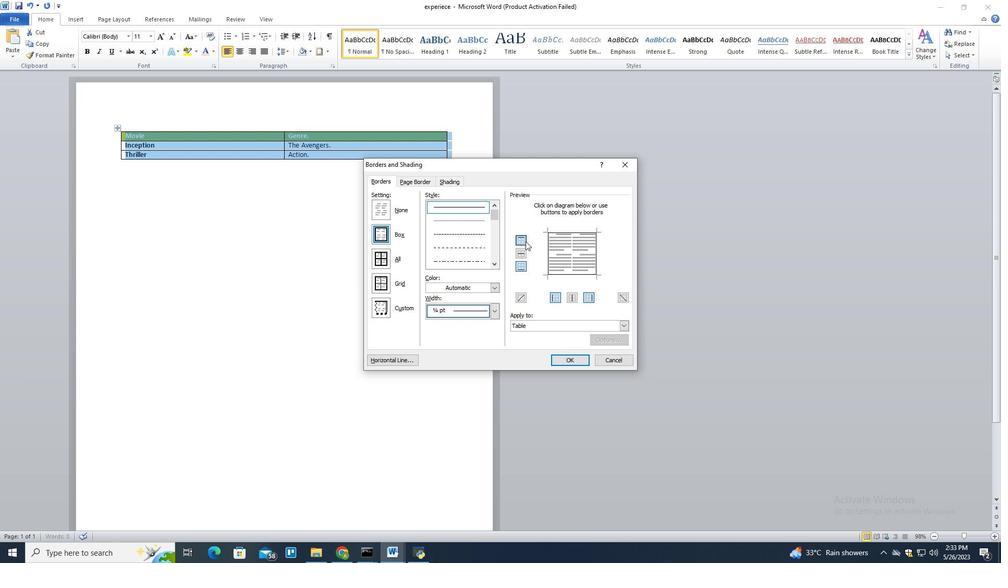 
Action: Mouse pressed left at (522, 239)
Screenshot: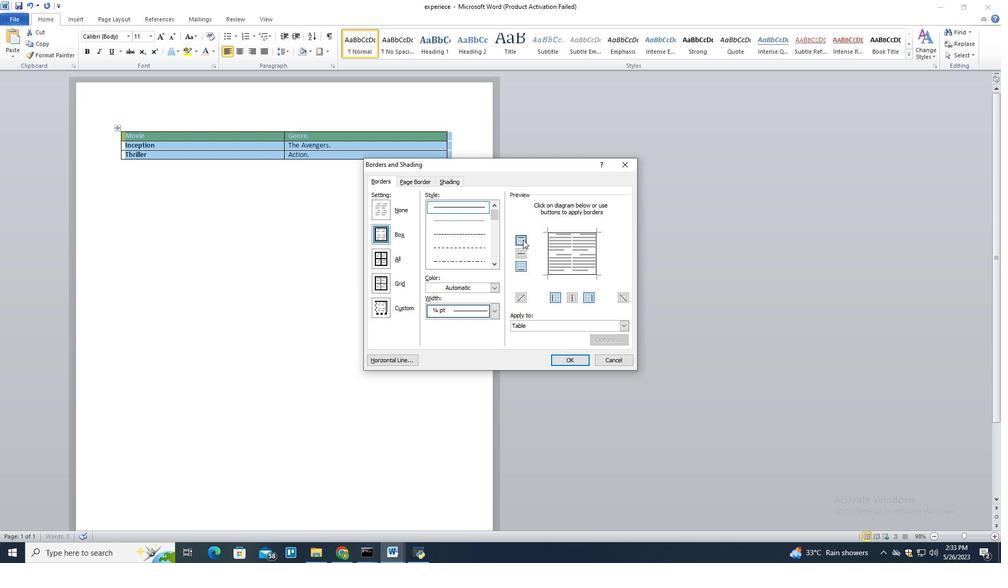 
Action: Mouse moved to (384, 234)
Screenshot: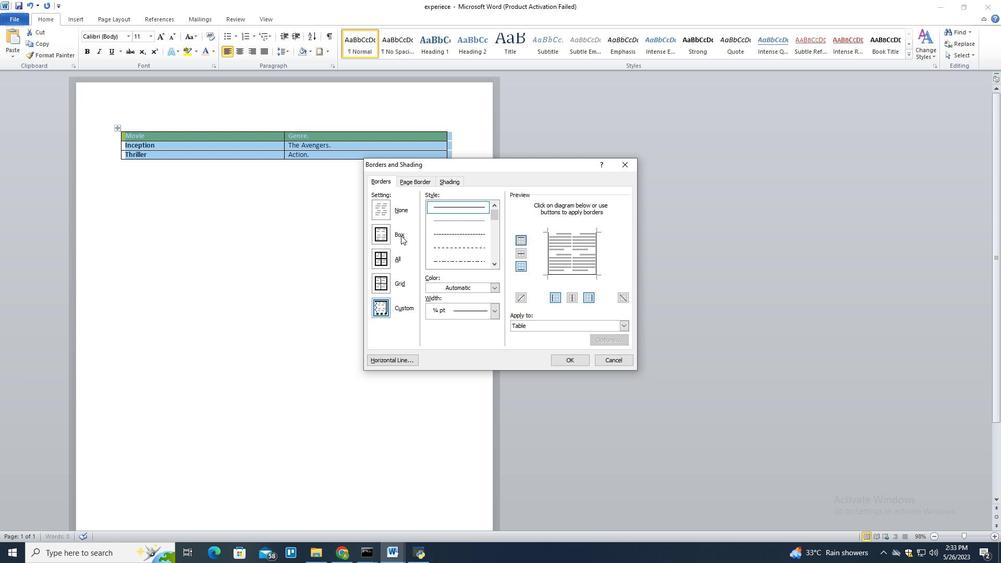 
Action: Mouse pressed left at (384, 234)
Screenshot: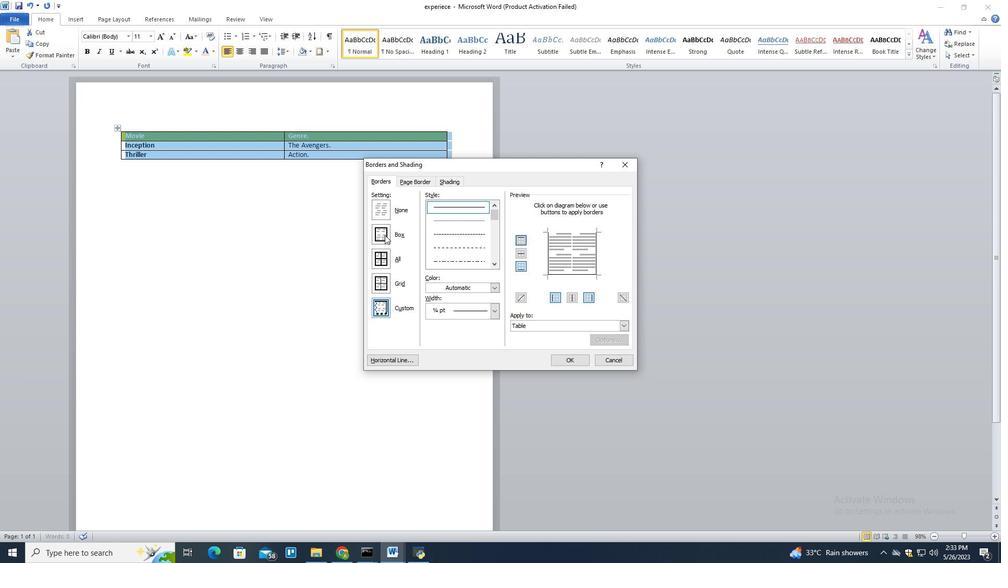 
Action: Mouse moved to (424, 180)
Screenshot: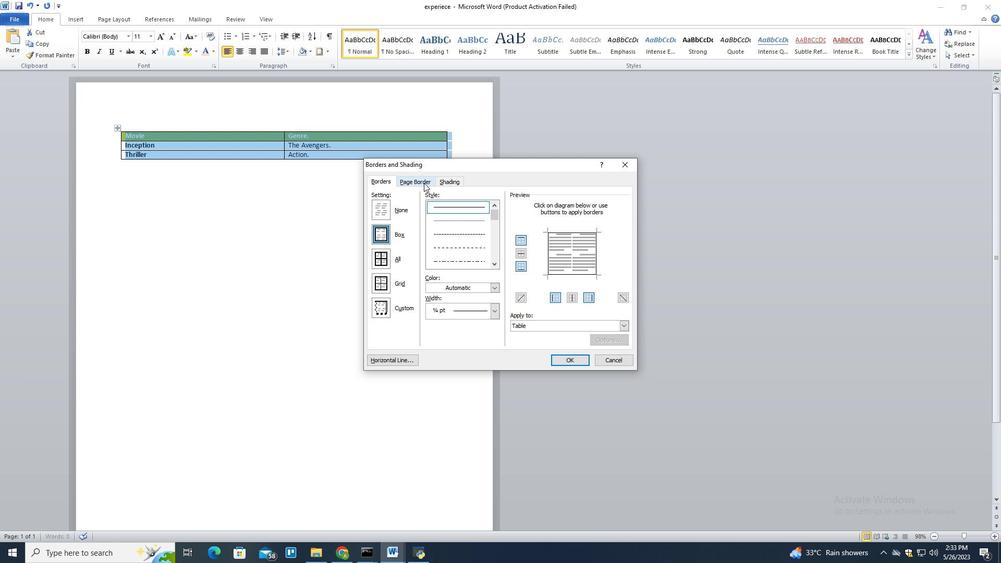 
Action: Mouse pressed left at (424, 180)
Screenshot: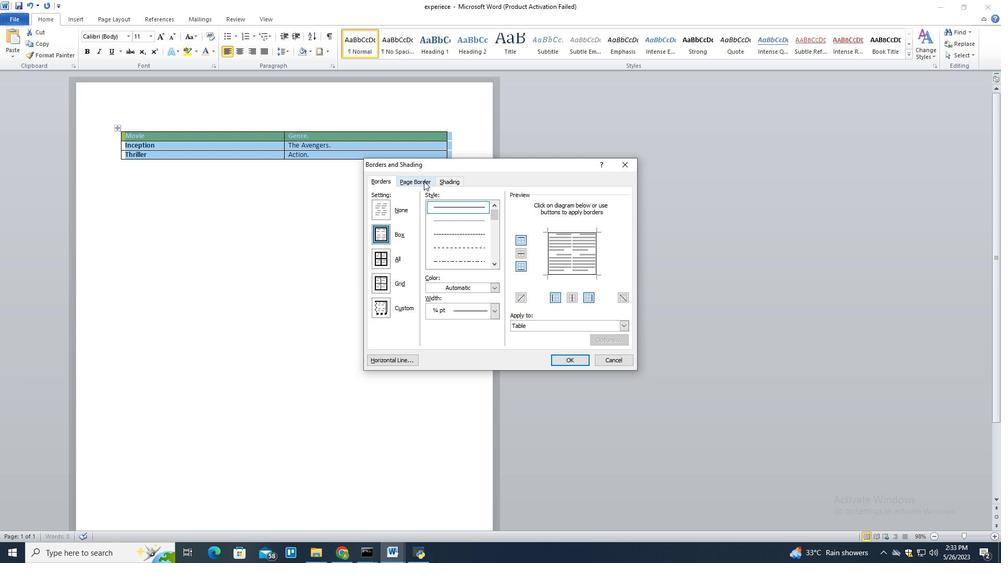 
Action: Mouse moved to (446, 182)
Screenshot: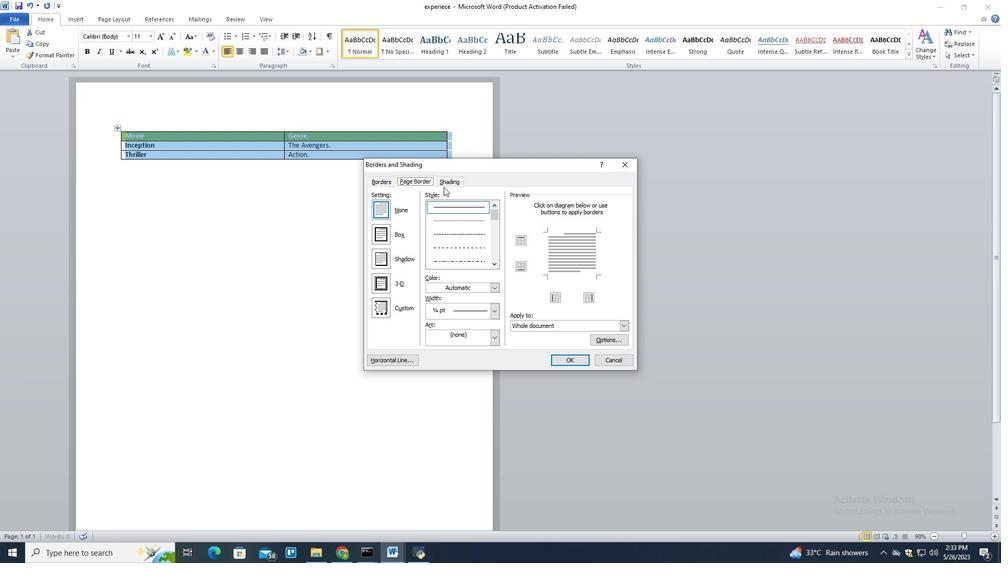 
Action: Mouse pressed left at (446, 182)
Screenshot: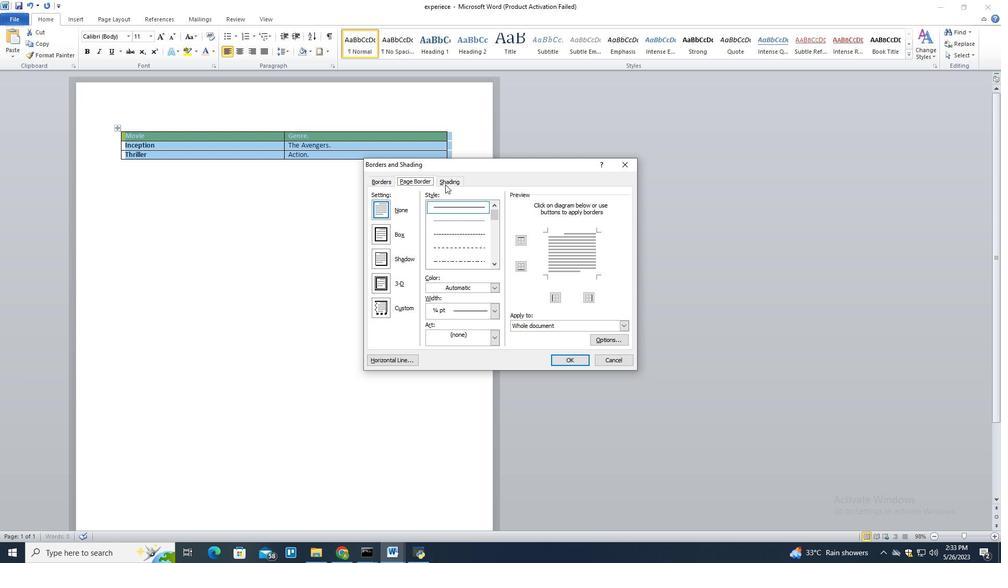 
Action: Mouse moved to (387, 180)
Screenshot: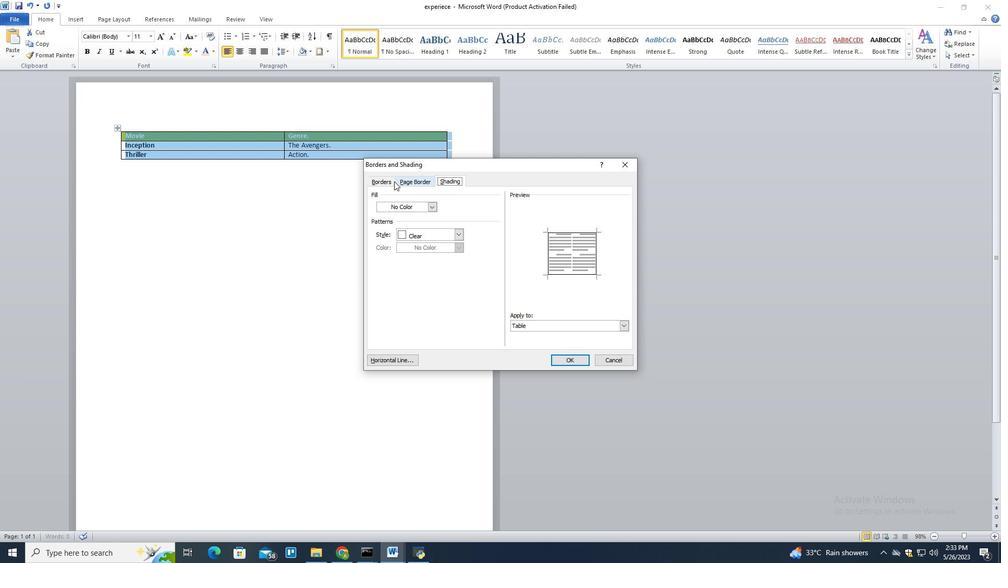 
Action: Mouse pressed left at (387, 180)
Screenshot: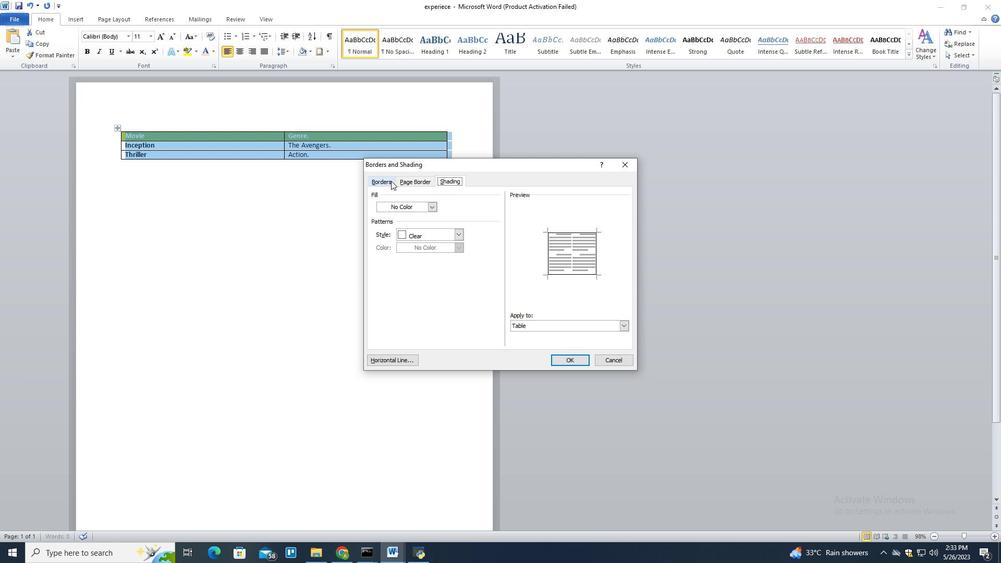 
Action: Mouse moved to (626, 324)
Screenshot: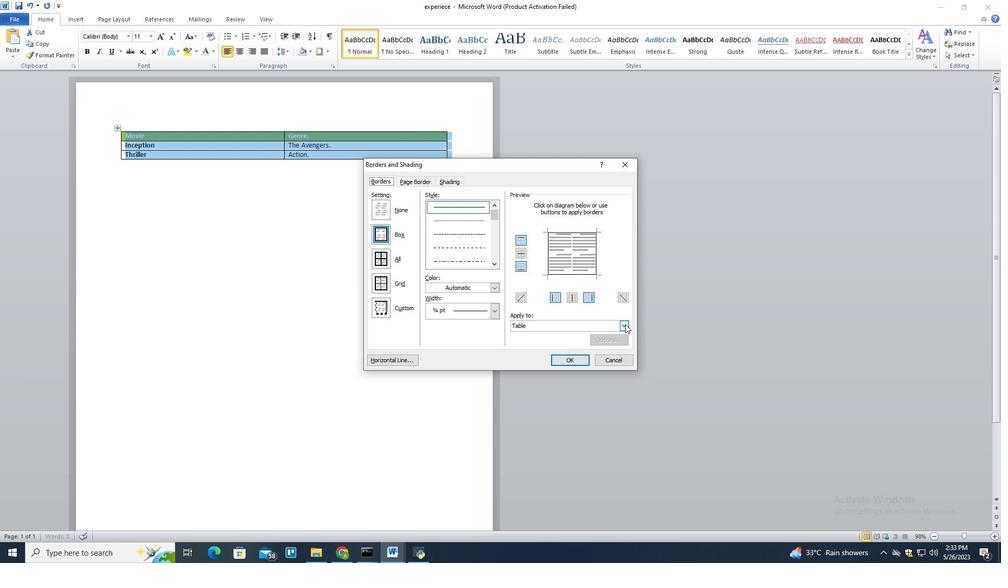 
Action: Mouse pressed left at (626, 324)
Screenshot: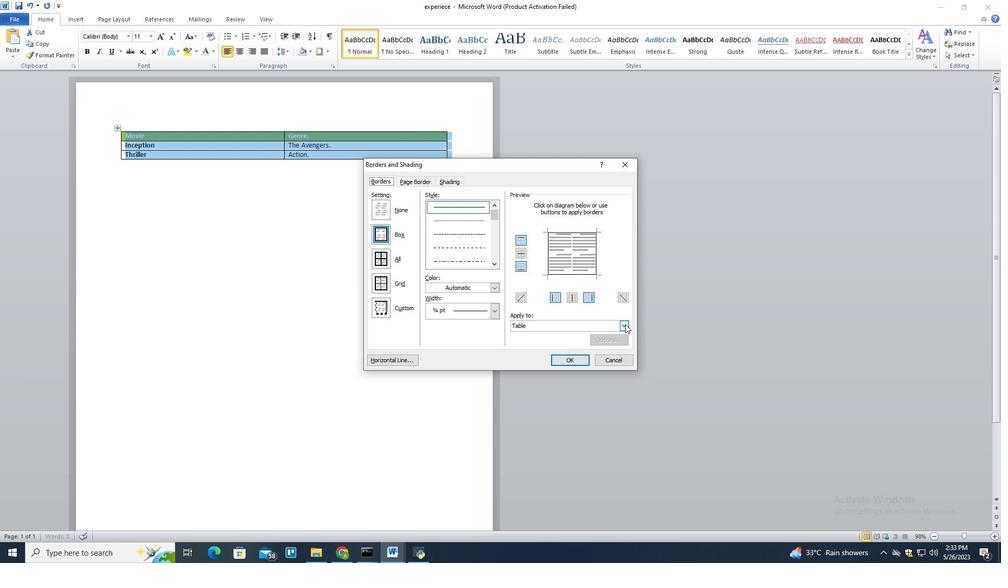 
Action: Mouse moved to (624, 324)
Screenshot: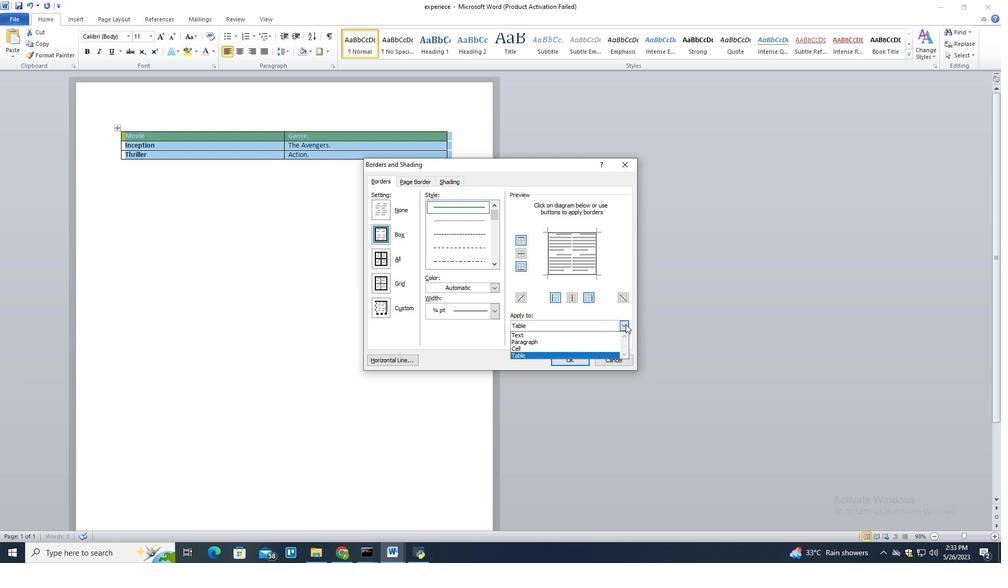 
Action: Mouse pressed left at (624, 324)
Screenshot: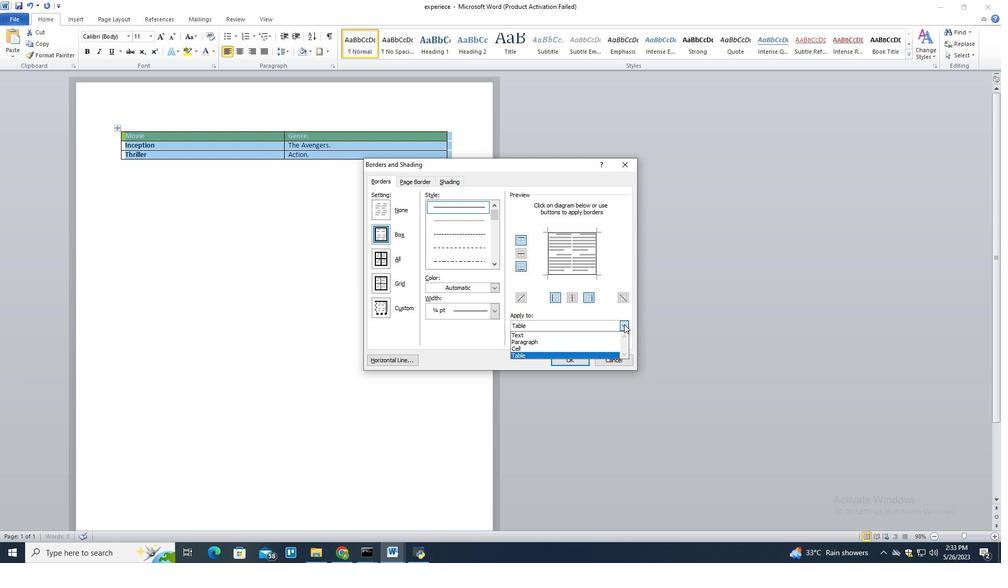 
Action: Mouse moved to (580, 356)
Screenshot: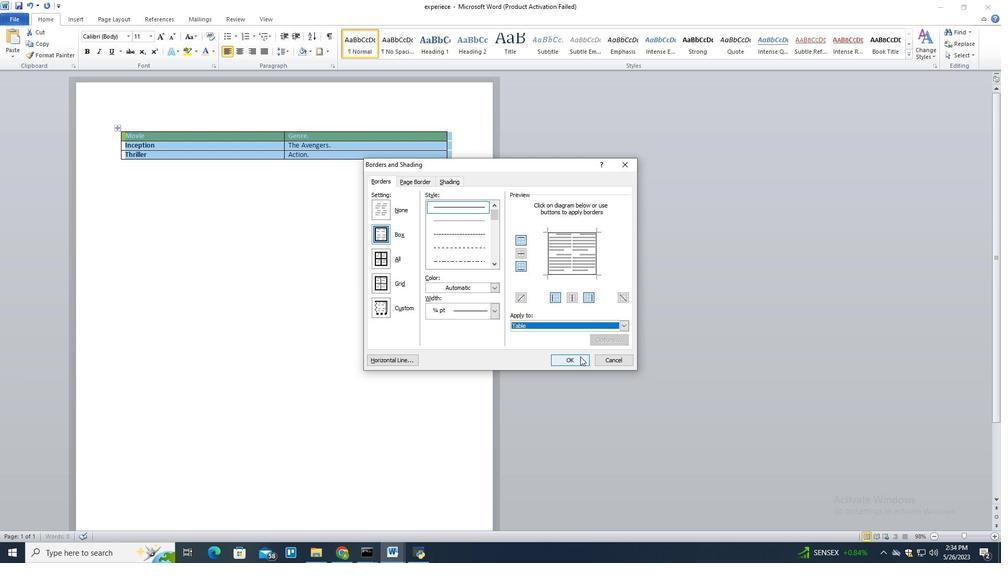 
Action: Mouse pressed left at (580, 356)
Screenshot: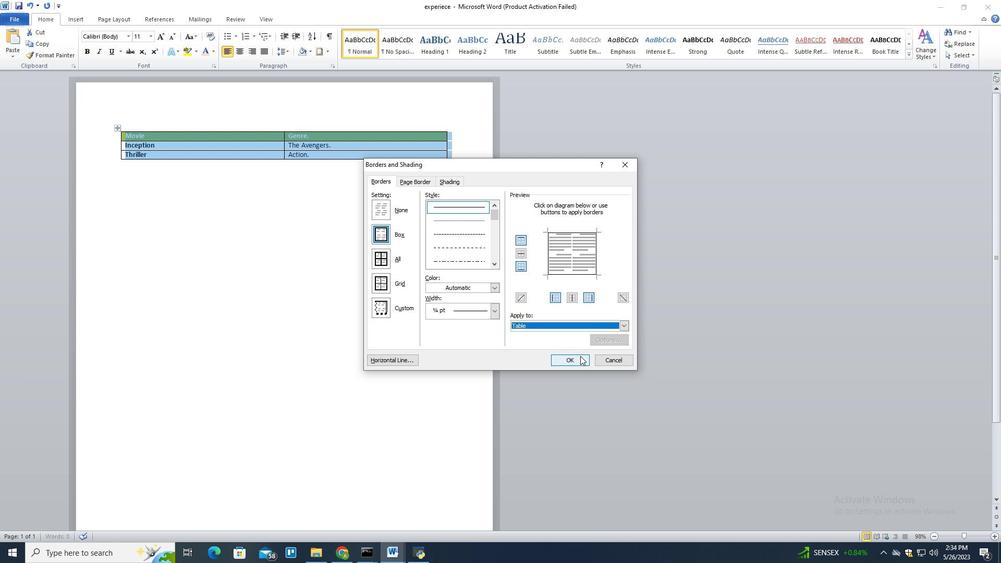 
Action: Mouse moved to (397, 180)
Screenshot: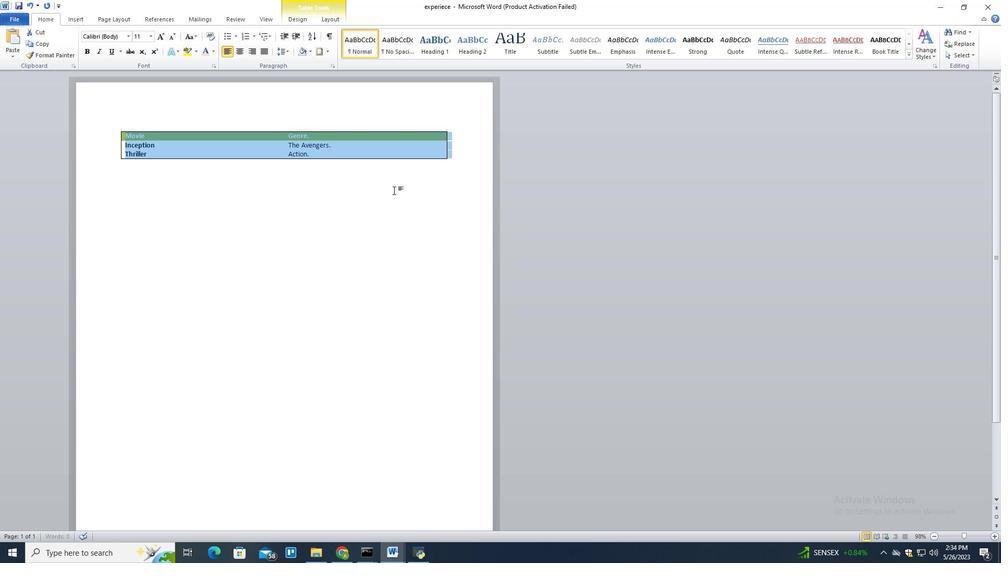 
Action: Mouse pressed left at (397, 180)
Screenshot: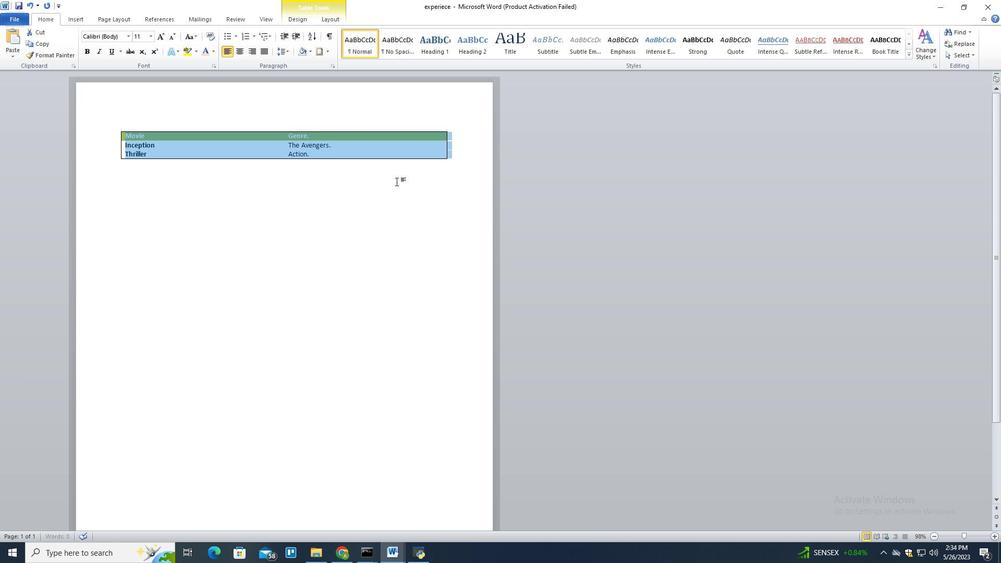 
Action: Mouse moved to (273, 102)
Screenshot: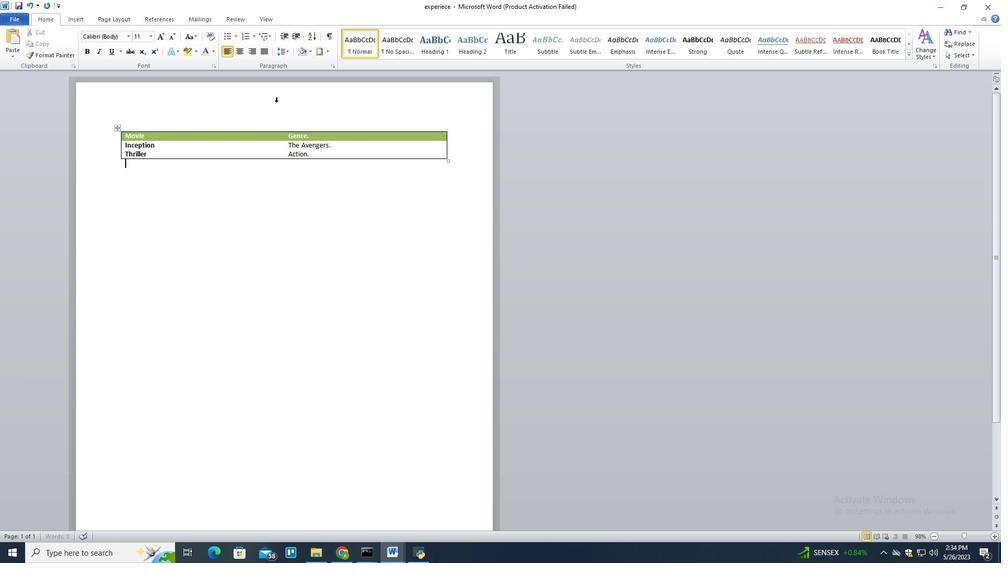 
Action: Mouse pressed left at (273, 102)
Screenshot: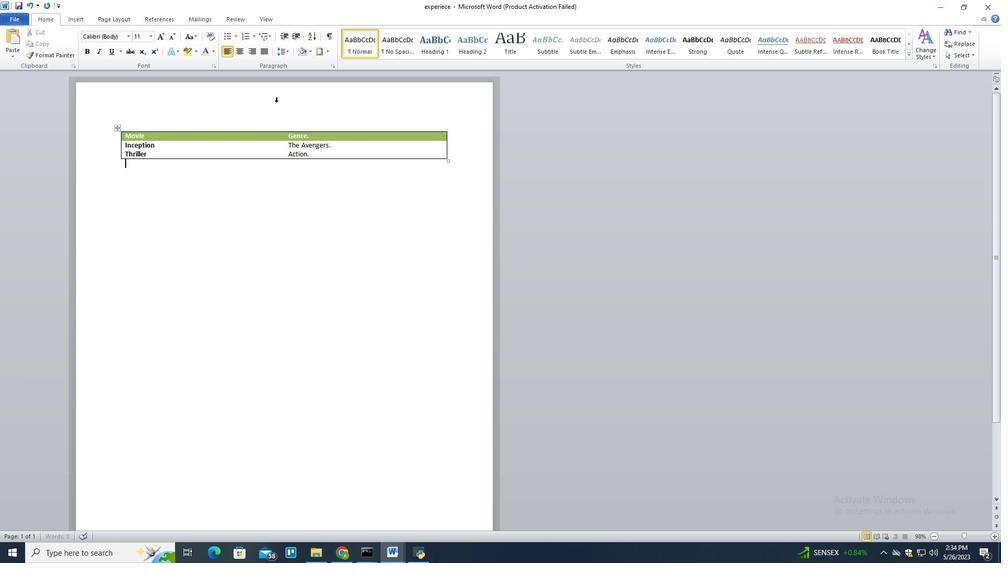 
Action: Mouse pressed left at (273, 102)
Screenshot: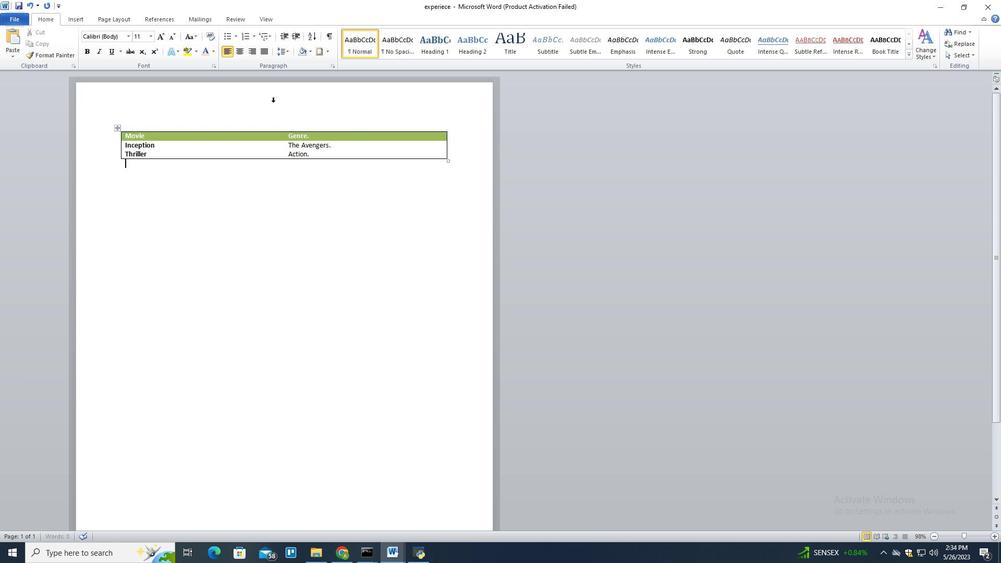 
Action: Mouse moved to (187, 141)
Screenshot: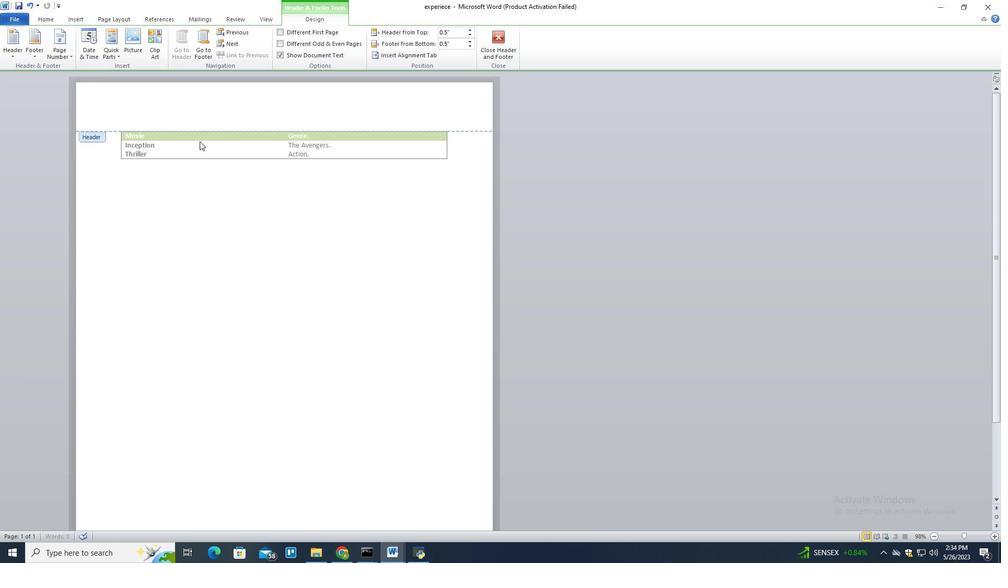 
Action: Mouse pressed left at (187, 141)
Screenshot: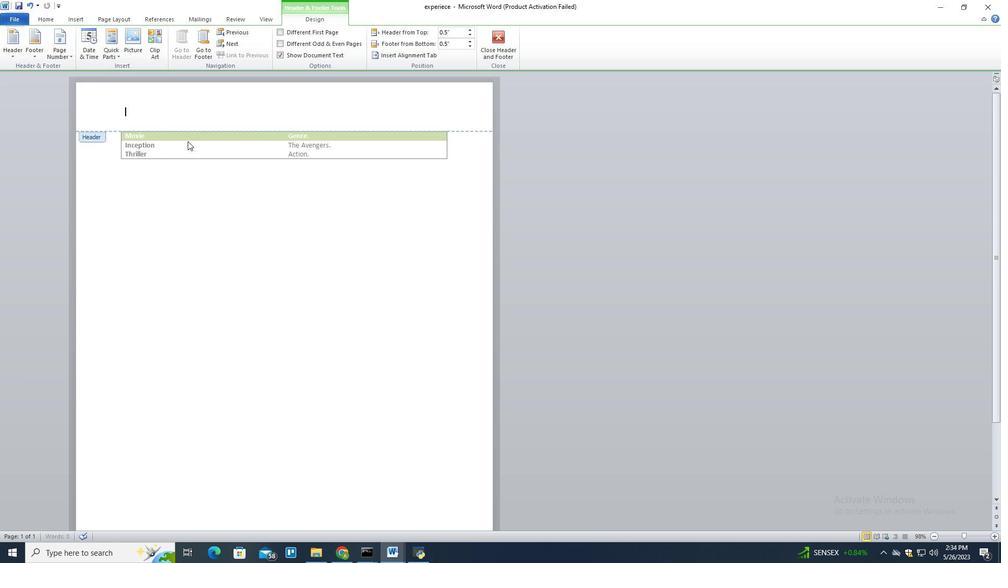 
Action: Mouse moved to (186, 142)
Screenshot: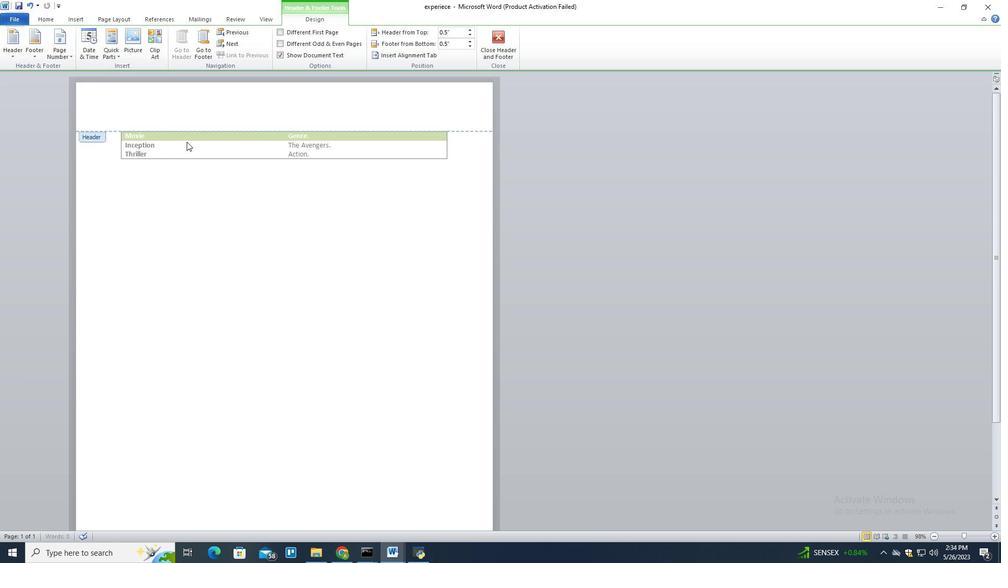 
Action: Mouse pressed left at (186, 142)
Screenshot: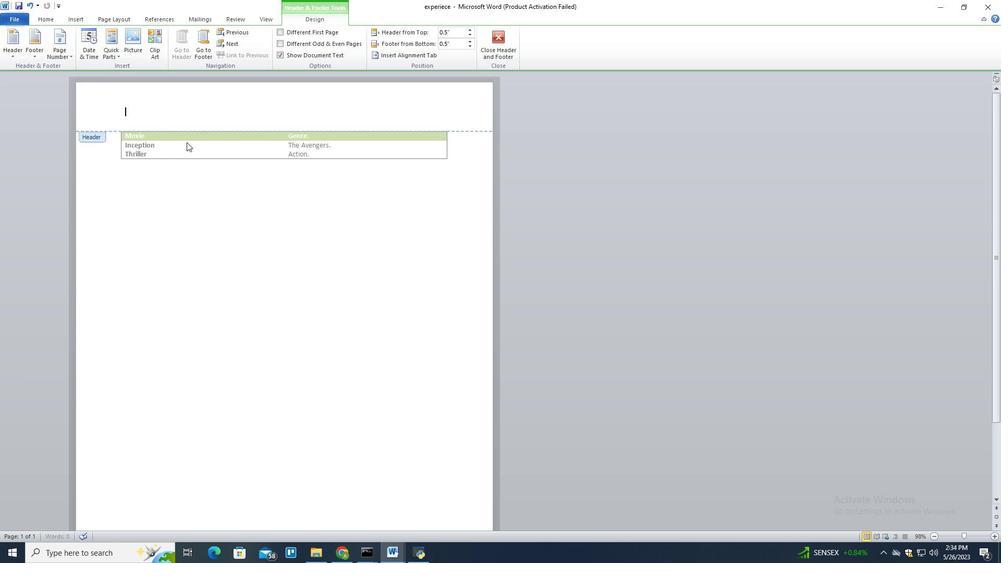 
Action: Mouse pressed left at (186, 142)
Screenshot: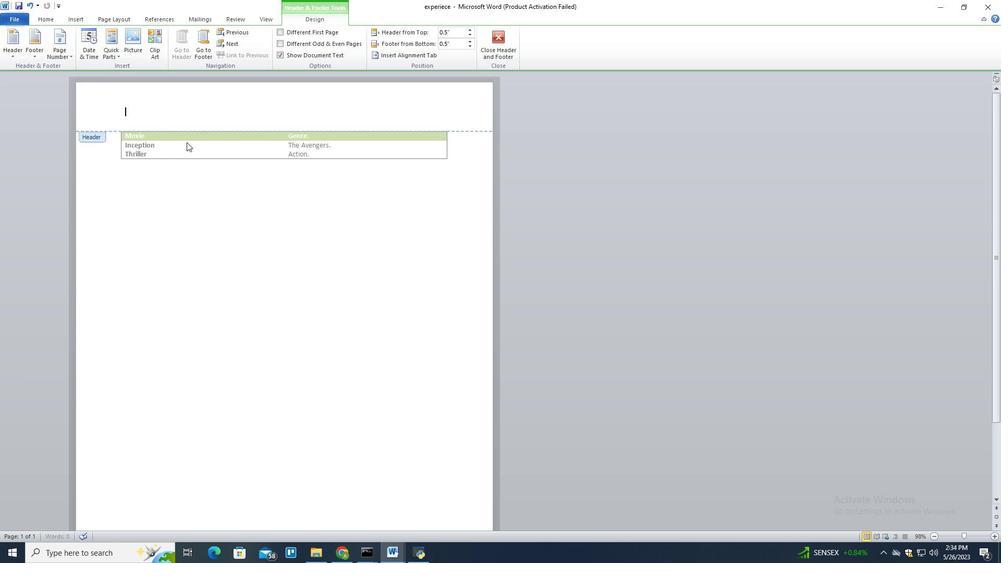
Action: Mouse moved to (189, 144)
Screenshot: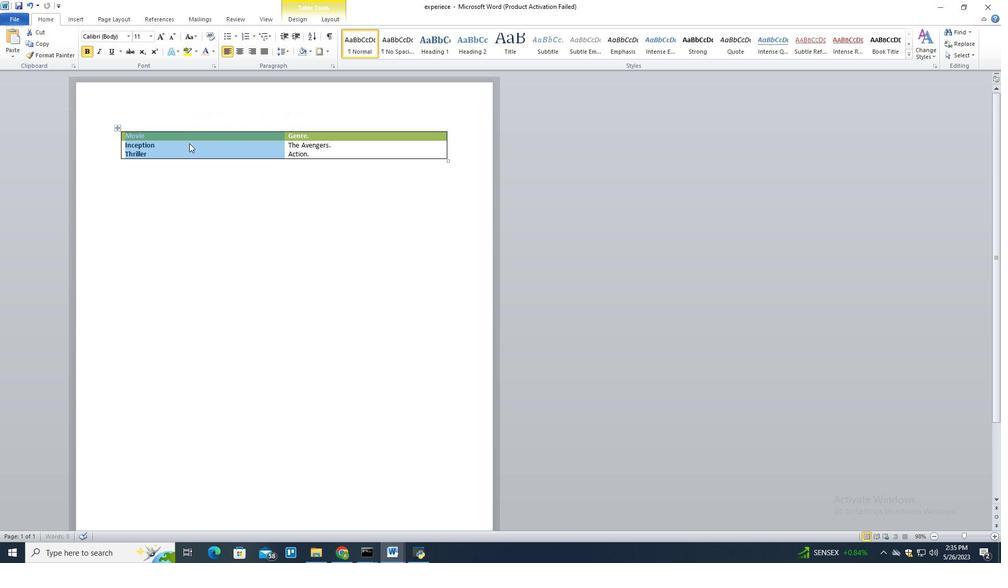 
Action: Mouse pressed left at (189, 144)
Screenshot: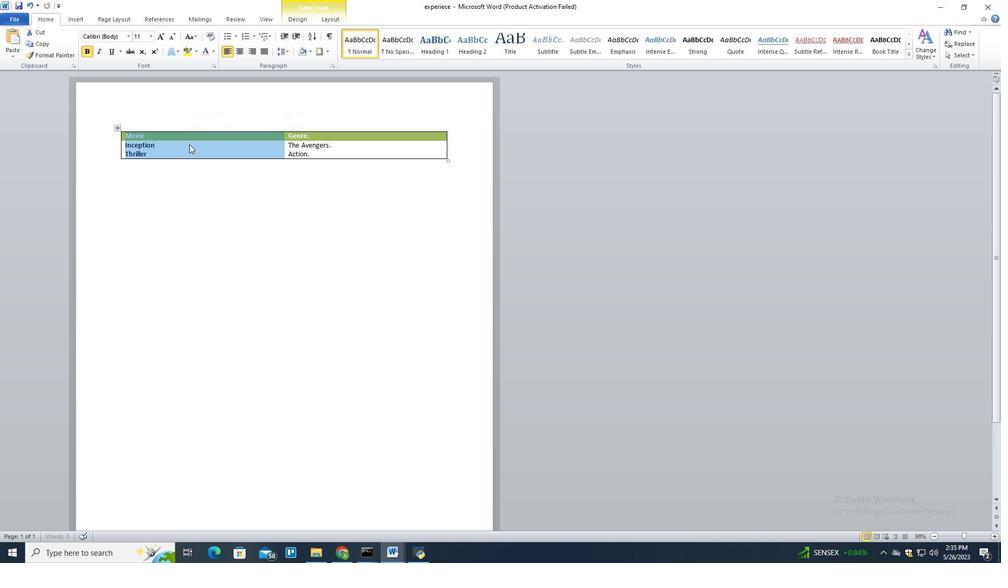 
Action: Mouse moved to (137, 135)
Screenshot: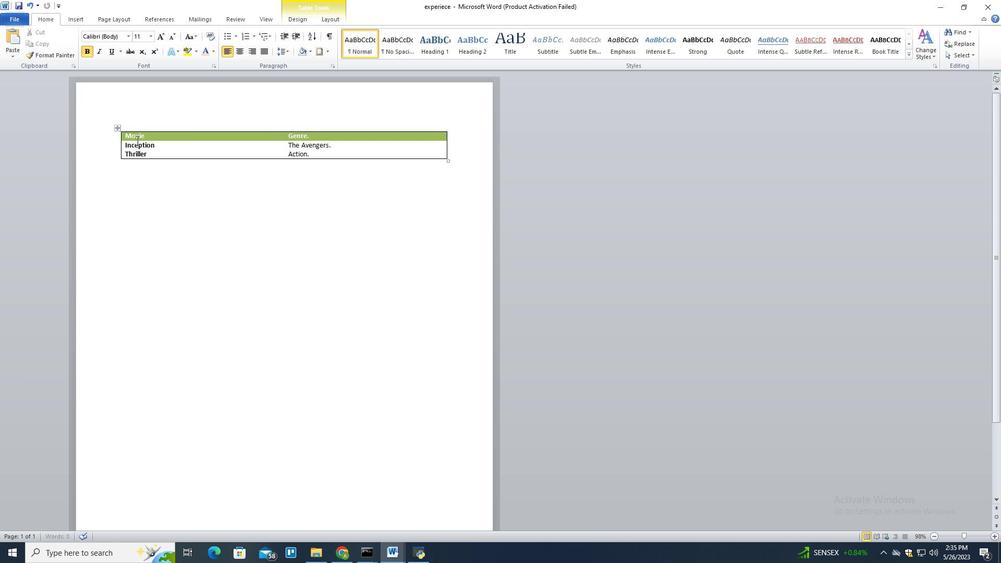 
Action: Mouse pressed left at (137, 135)
Screenshot: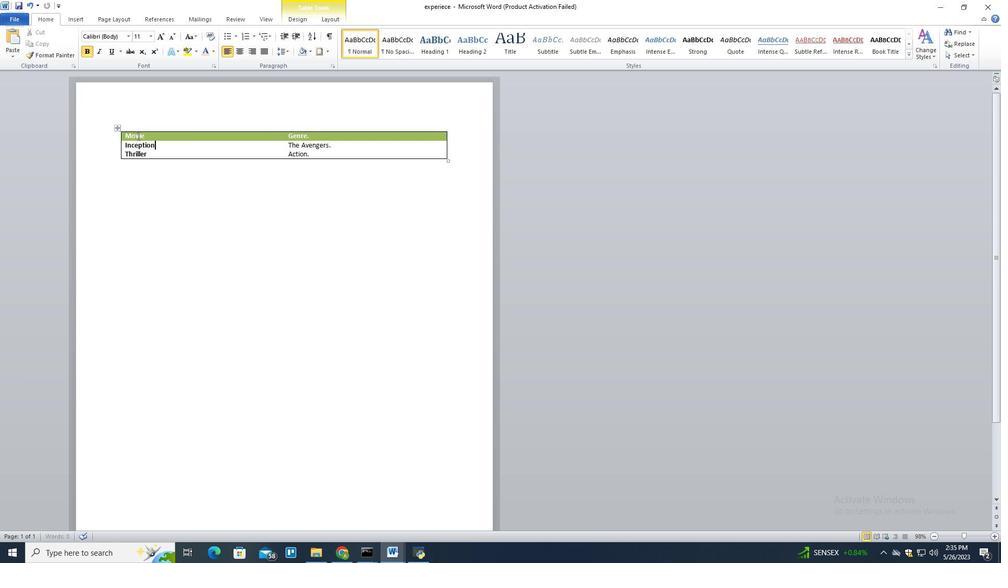 
Action: Mouse pressed left at (137, 135)
Screenshot: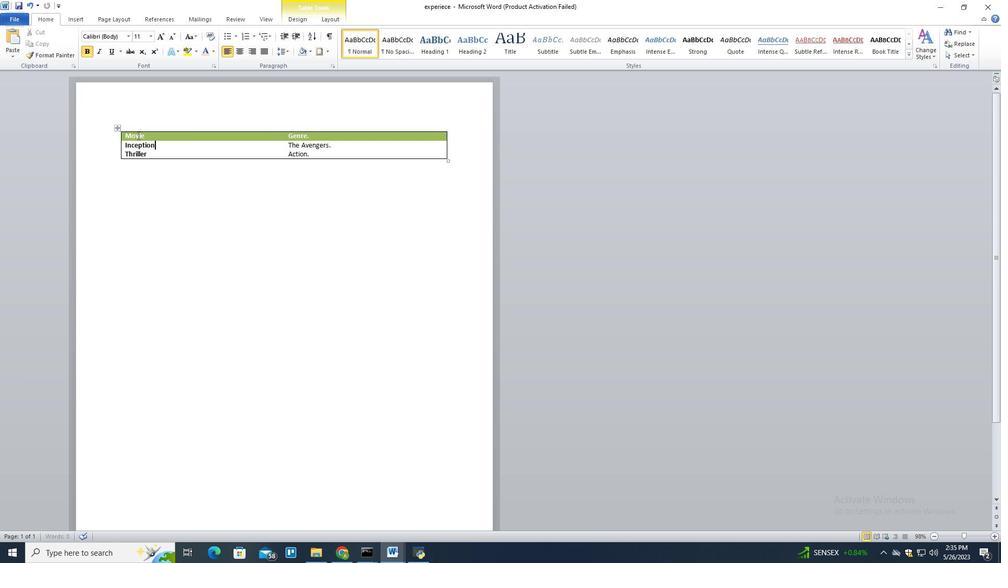
Action: Mouse pressed left at (137, 135)
Screenshot: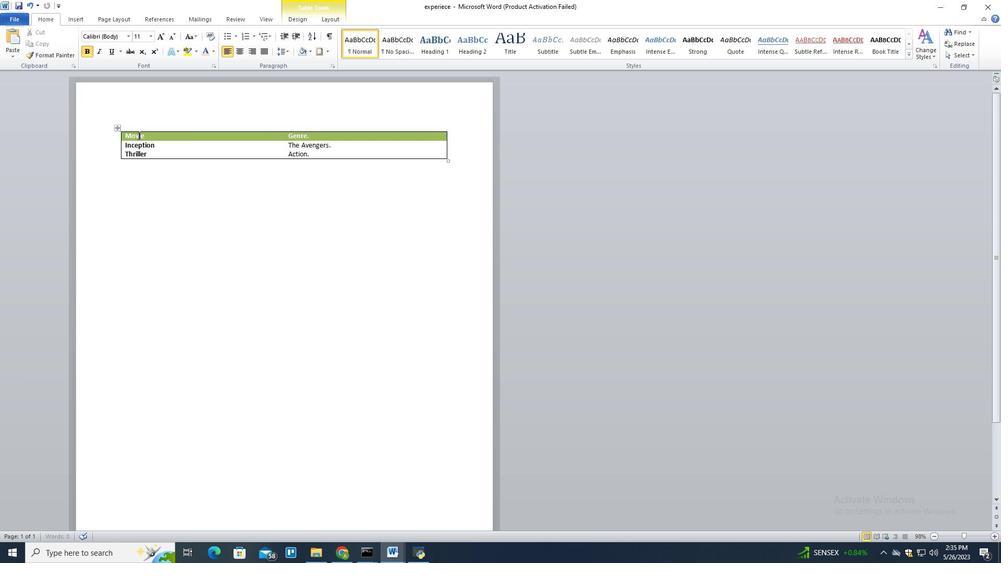 
Action: Mouse moved to (99, 51)
Screenshot: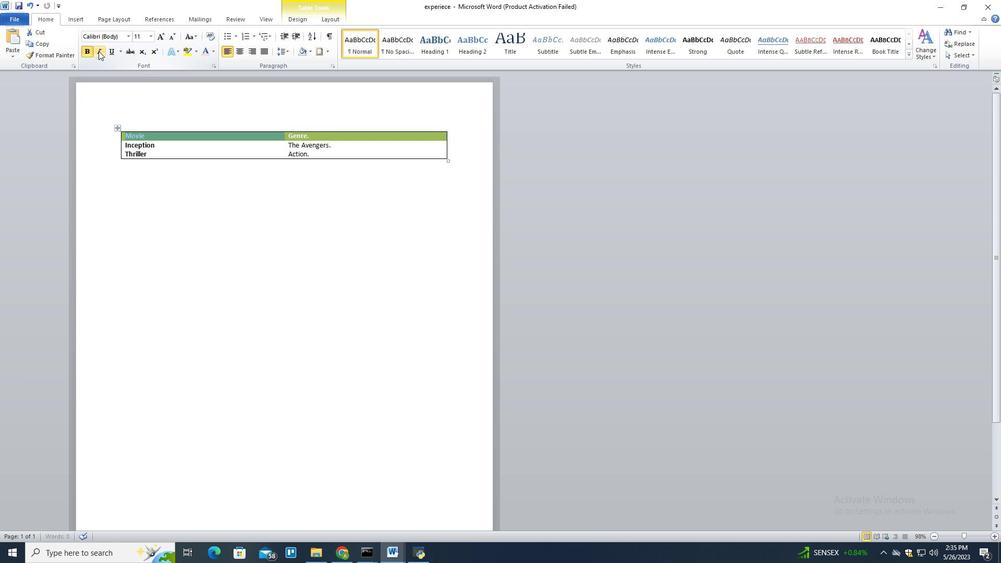 
Action: Mouse pressed left at (99, 51)
Screenshot: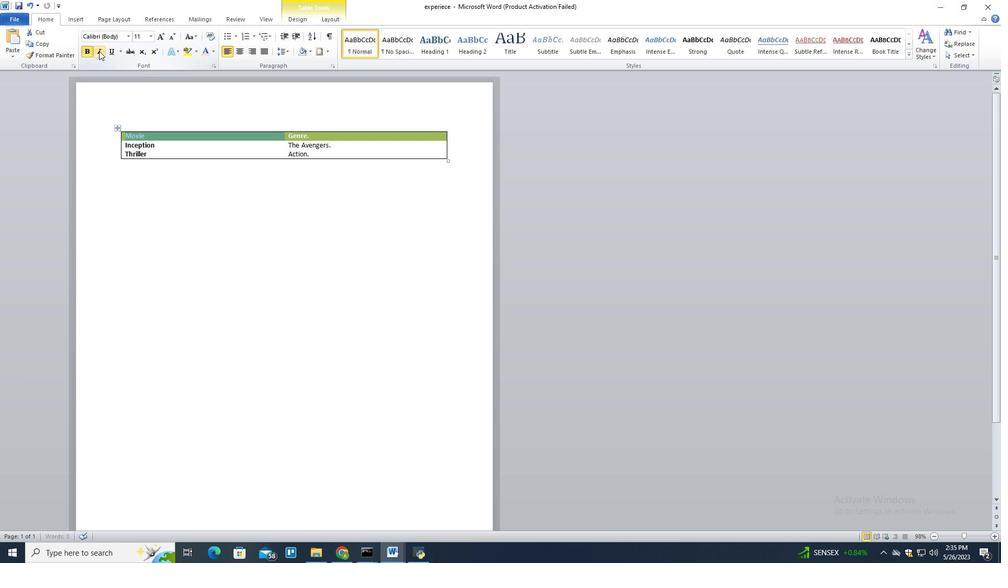 
Action: Mouse moved to (154, 139)
Screenshot: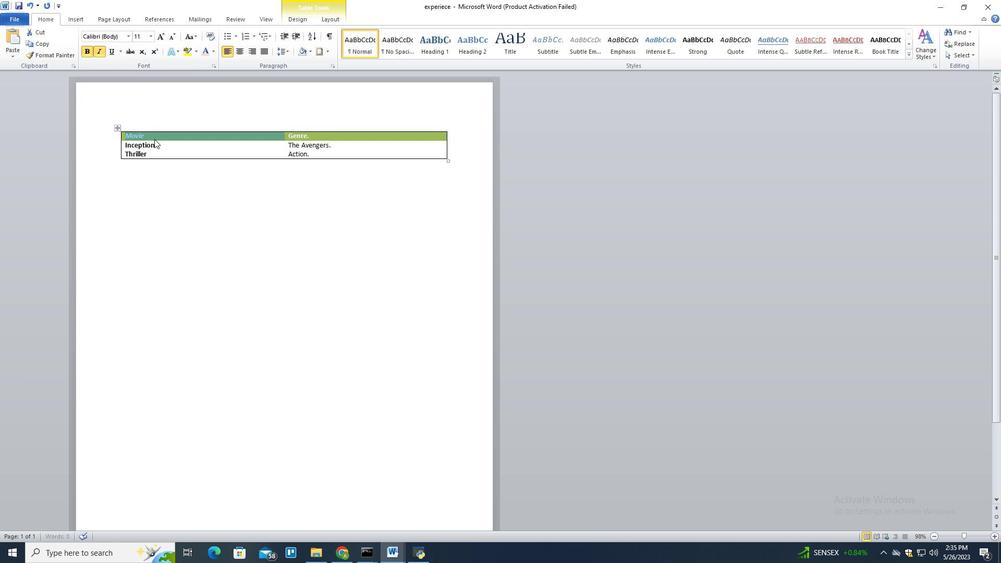 
Action: Mouse pressed left at (154, 139)
Screenshot: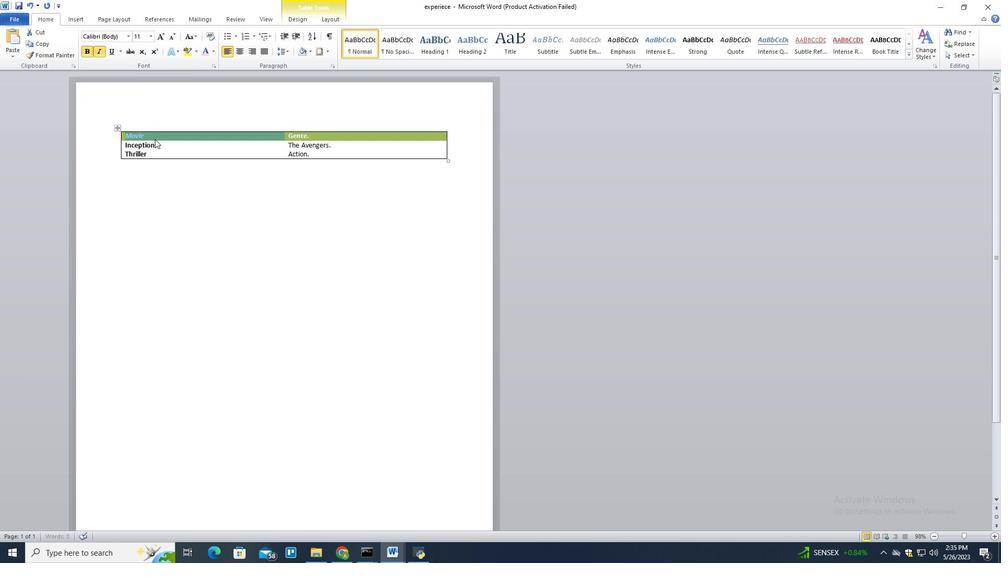 
Action: Mouse moved to (255, 215)
Screenshot: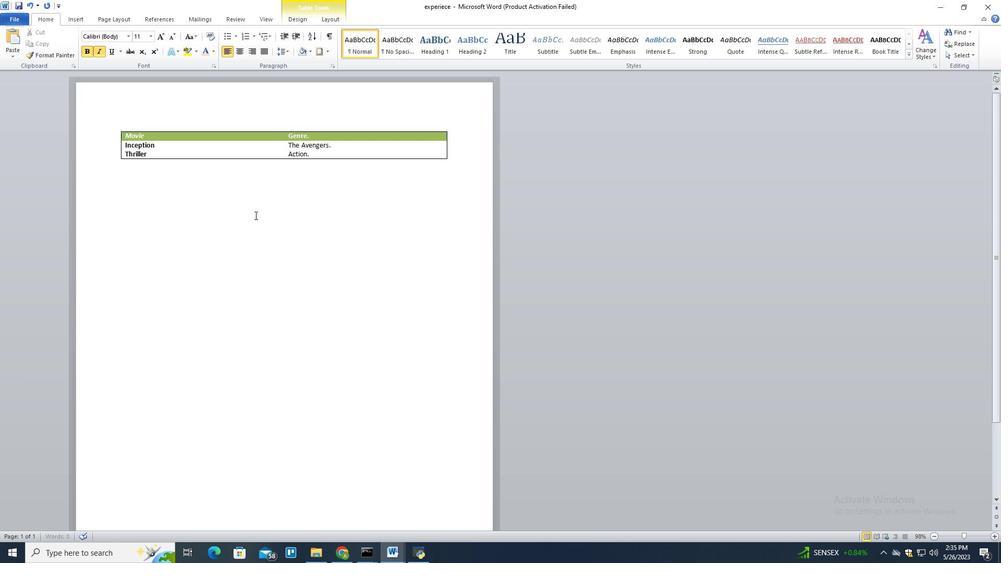 
